 Task: Implement version control for cultural preservation initiatives and track contributions using GitHub.
Action: Mouse moved to (154, 122)
Screenshot: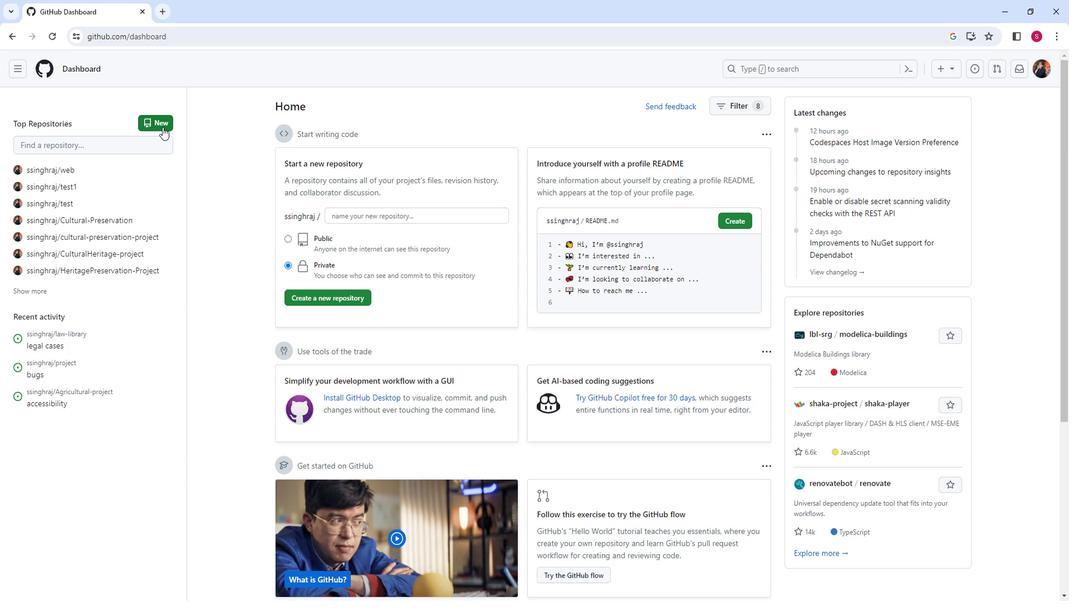 
Action: Mouse pressed left at (154, 122)
Screenshot: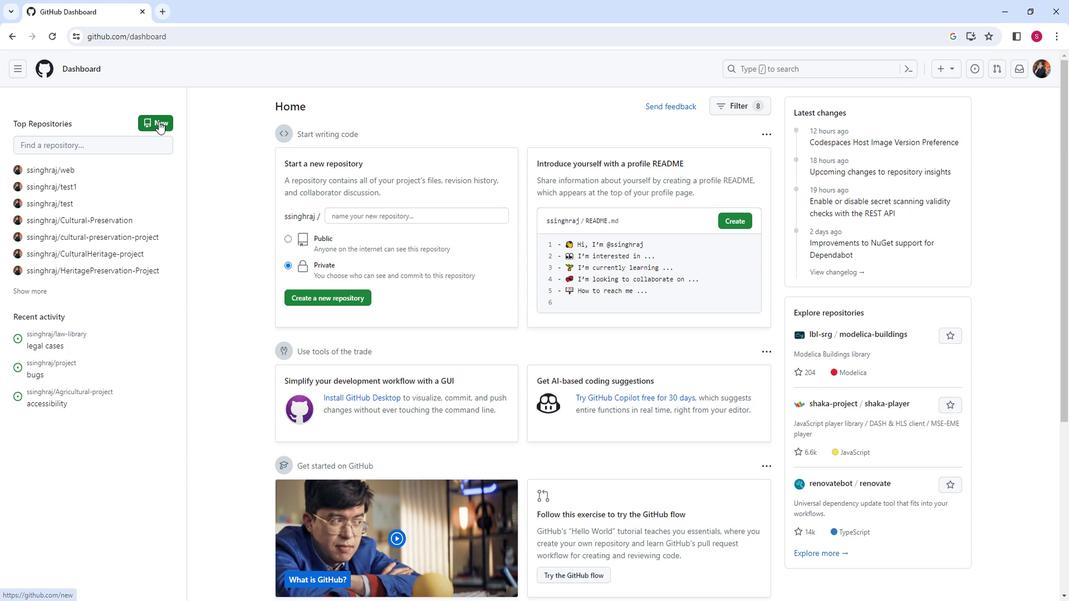
Action: Mouse moved to (449, 278)
Screenshot: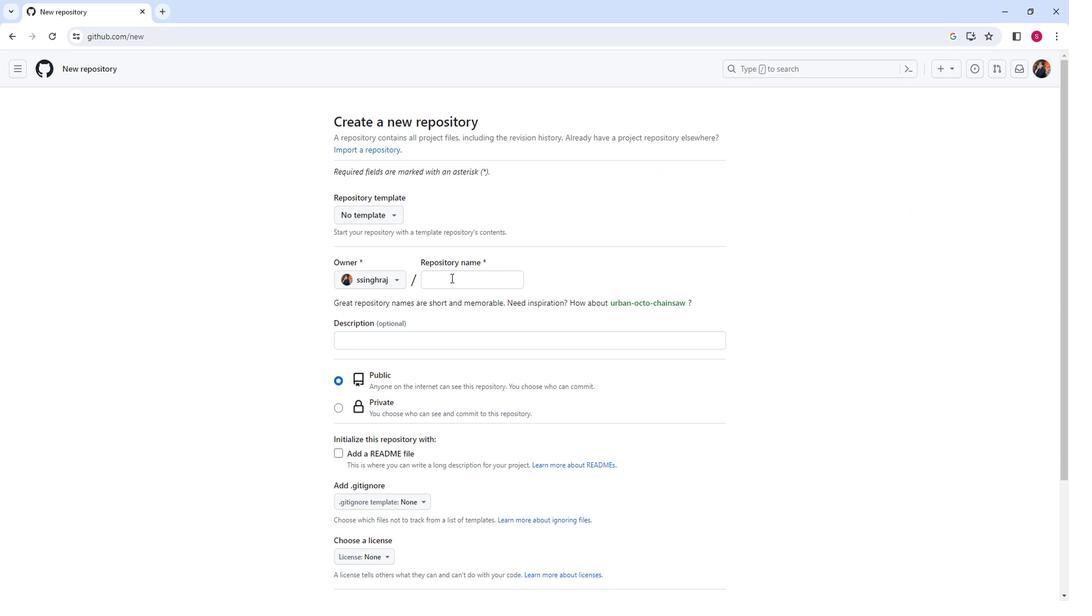 
Action: Mouse pressed left at (449, 278)
Screenshot: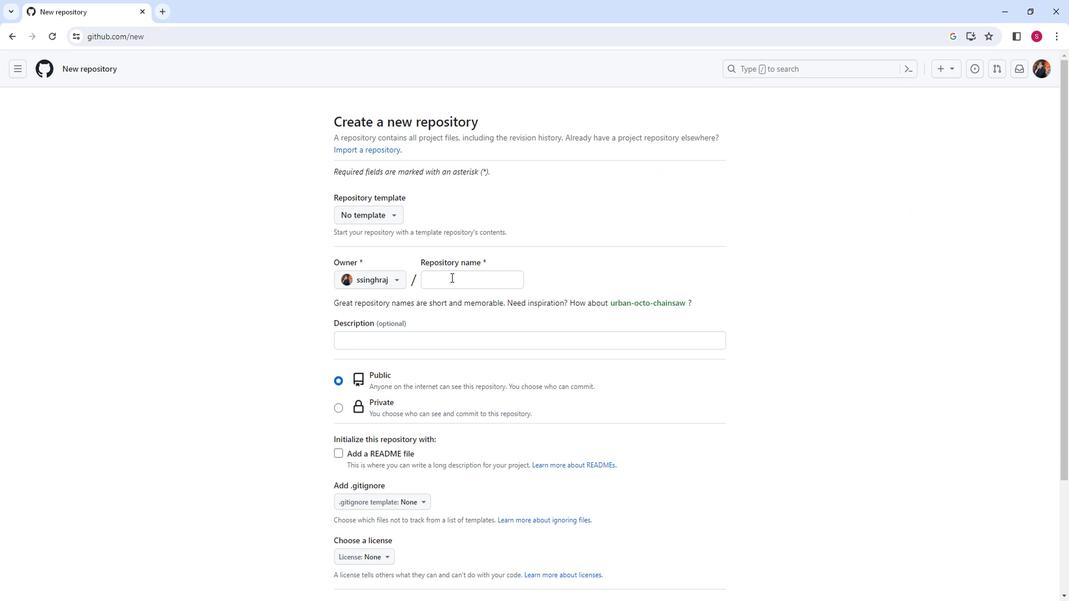 
Action: Key pressed <Key.shift>Cultural<Key.space><Key.backspace><Key.shift>Preservation
Screenshot: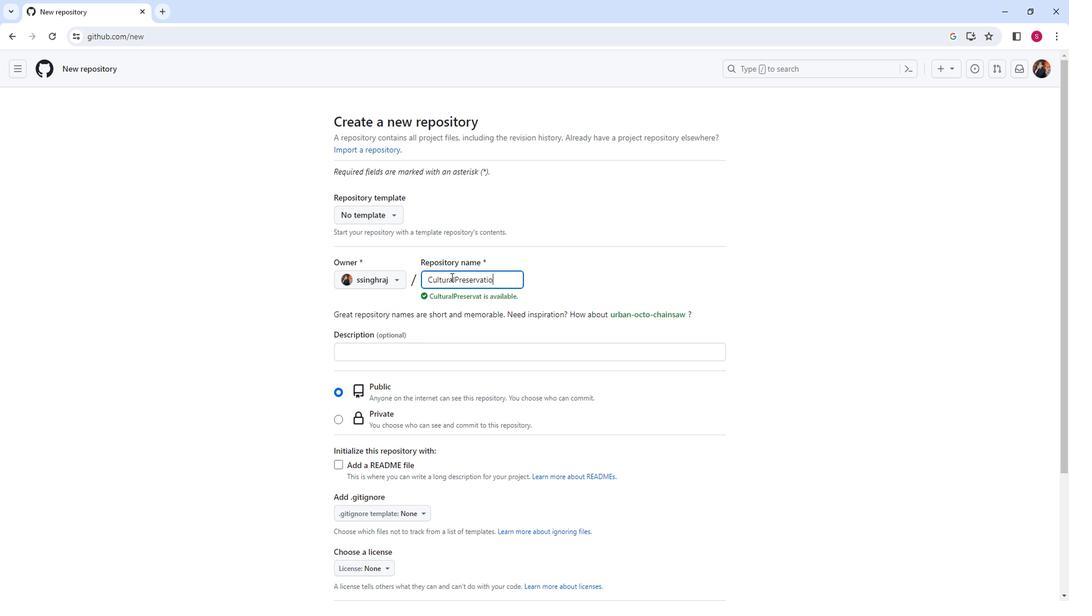 
Action: Mouse moved to (333, 421)
Screenshot: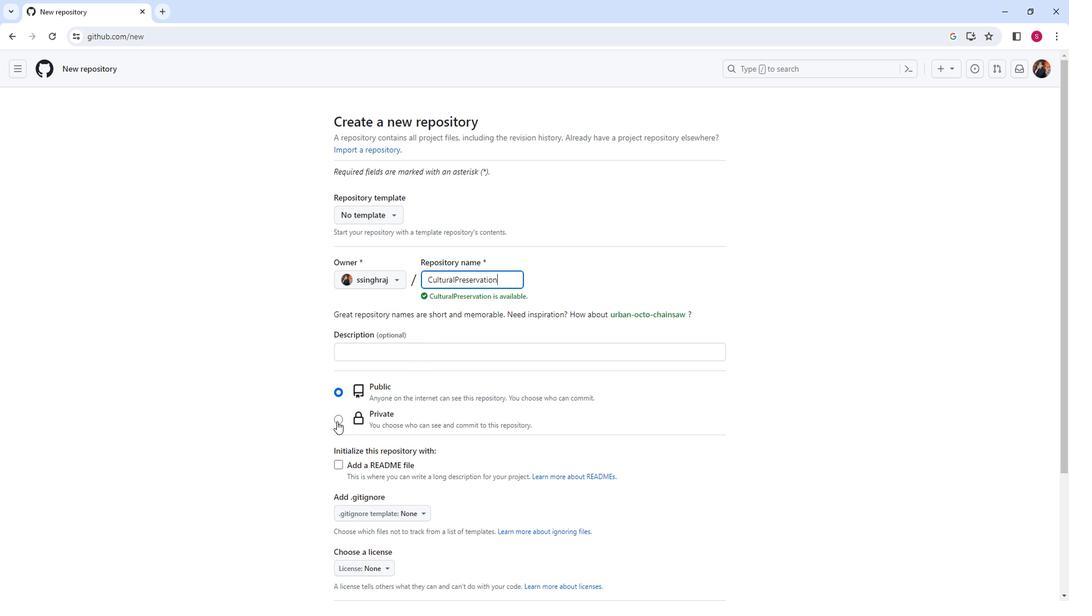 
Action: Mouse pressed left at (333, 421)
Screenshot: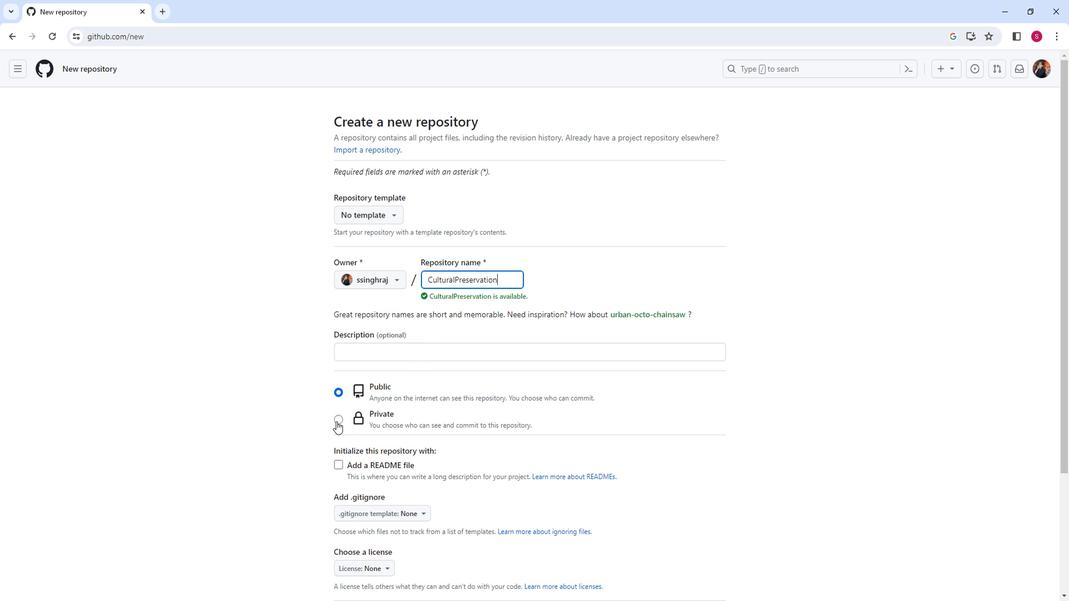 
Action: Mouse moved to (391, 430)
Screenshot: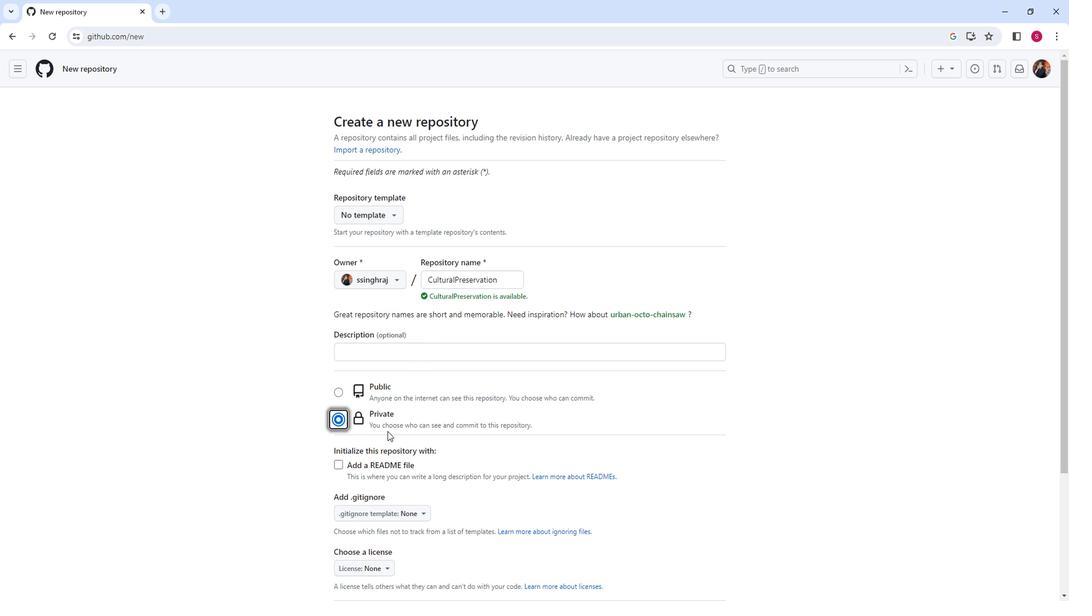 
Action: Mouse scrolled (391, 430) with delta (0, 0)
Screenshot: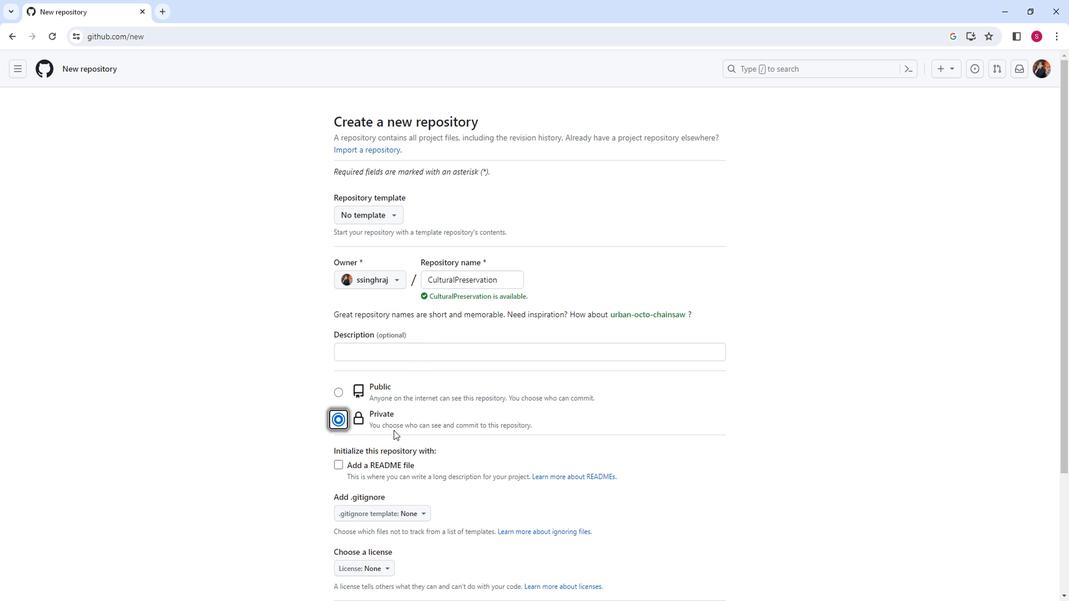 
Action: Mouse scrolled (391, 430) with delta (0, 0)
Screenshot: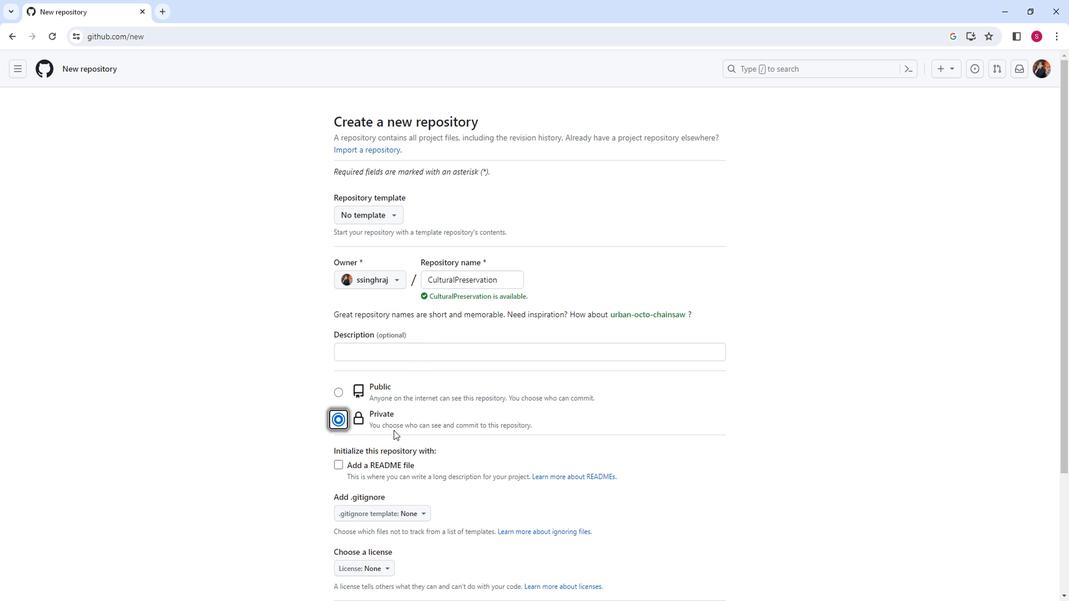 
Action: Mouse moved to (332, 352)
Screenshot: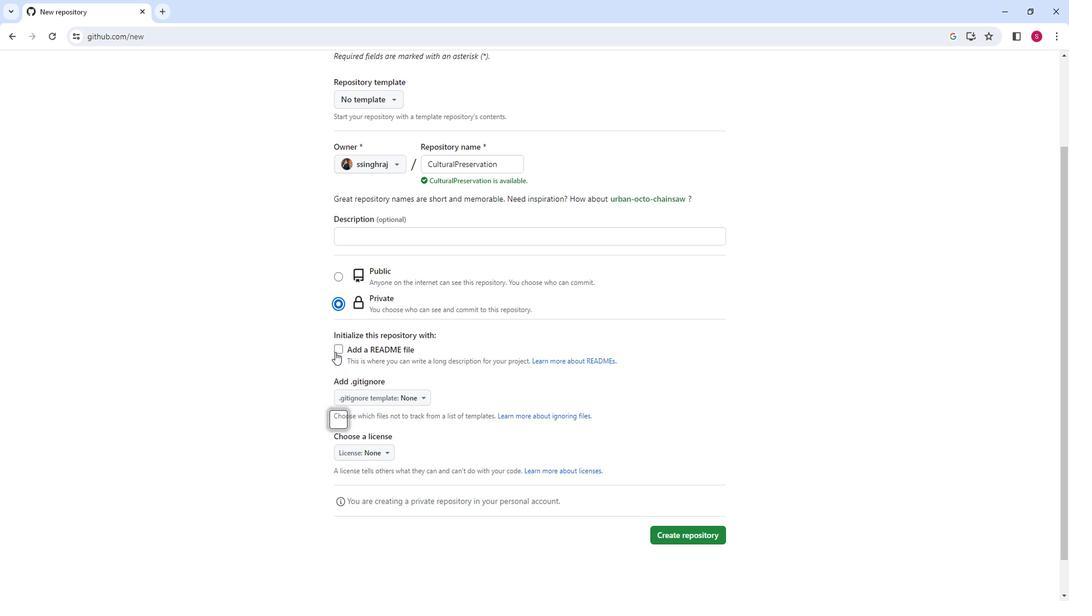 
Action: Mouse pressed left at (332, 352)
Screenshot: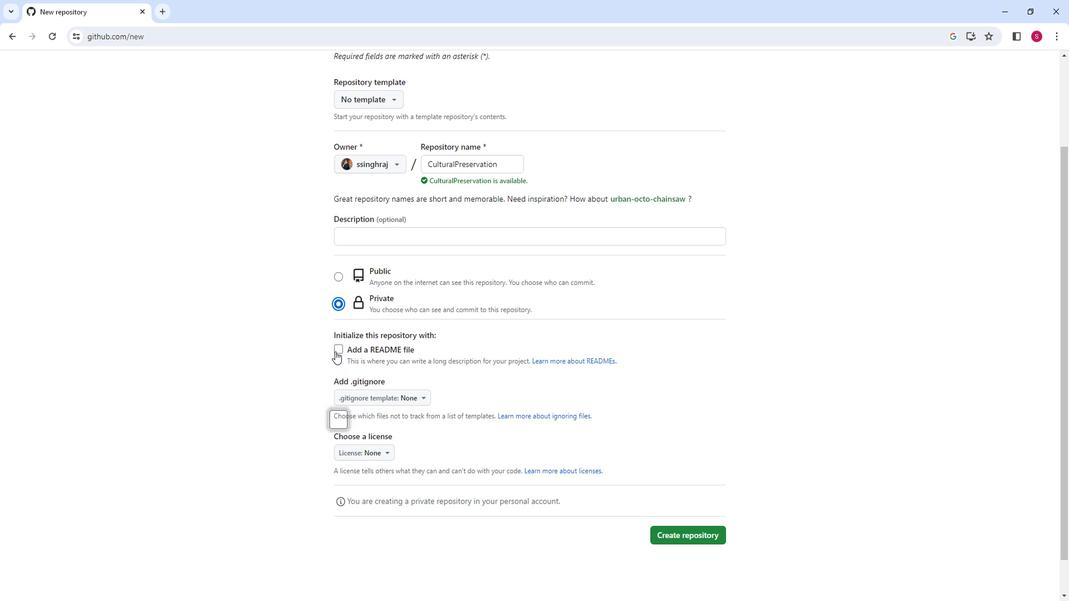 
Action: Mouse moved to (682, 553)
Screenshot: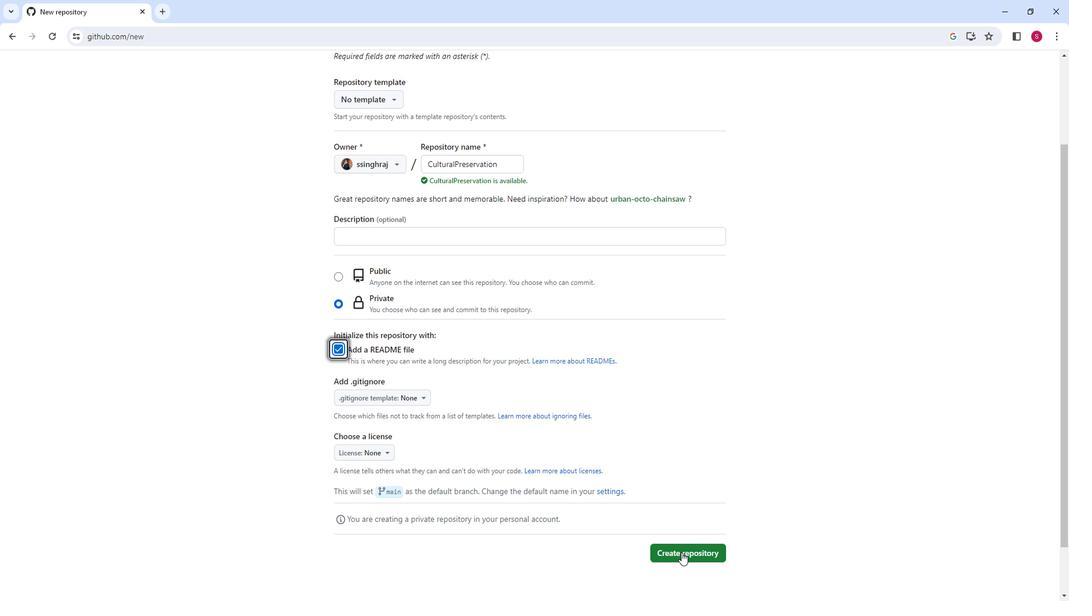 
Action: Mouse pressed left at (682, 553)
Screenshot: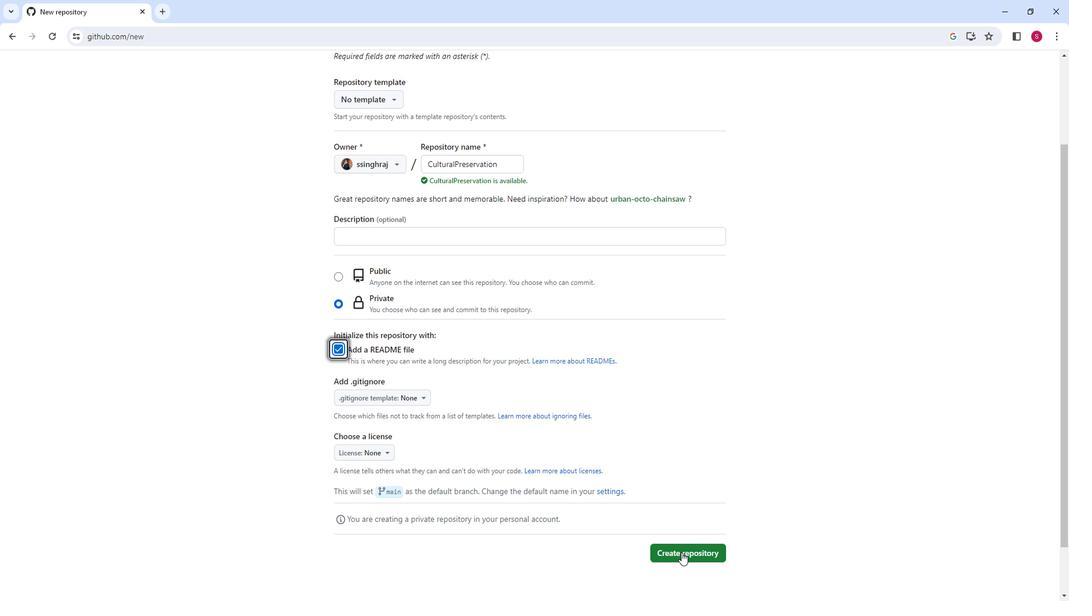 
Action: Mouse moved to (255, 94)
Screenshot: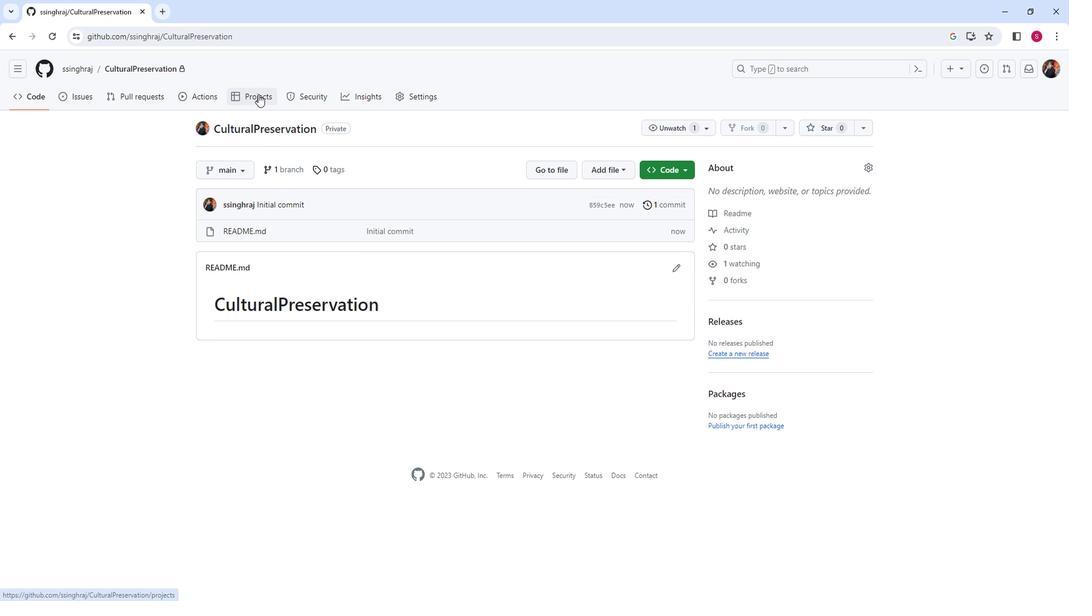 
Action: Mouse pressed left at (255, 94)
Screenshot: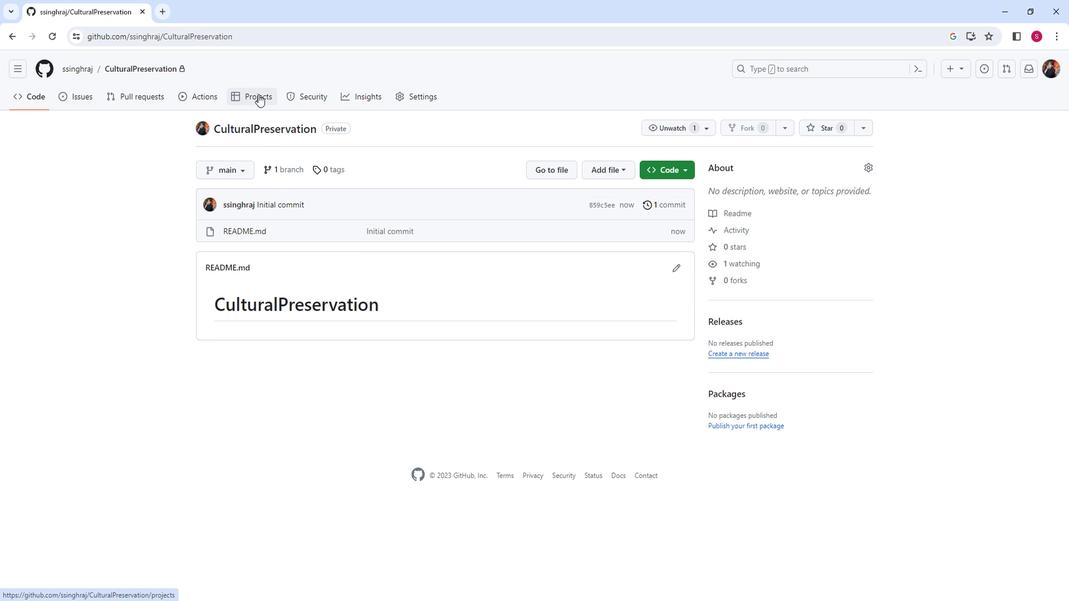 
Action: Mouse moved to (832, 238)
Screenshot: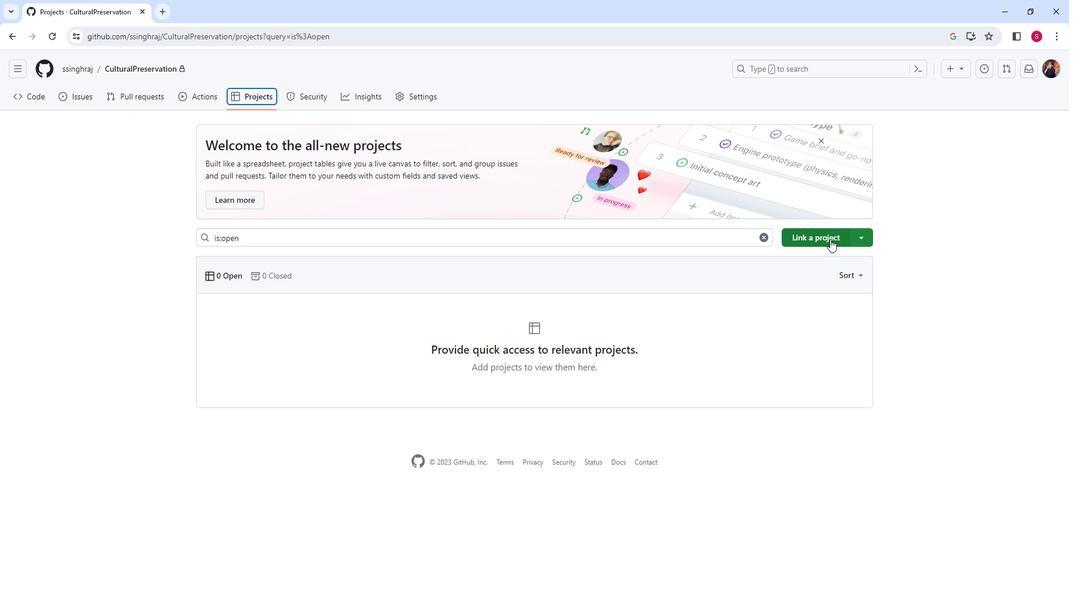 
Action: Mouse pressed left at (832, 238)
Screenshot: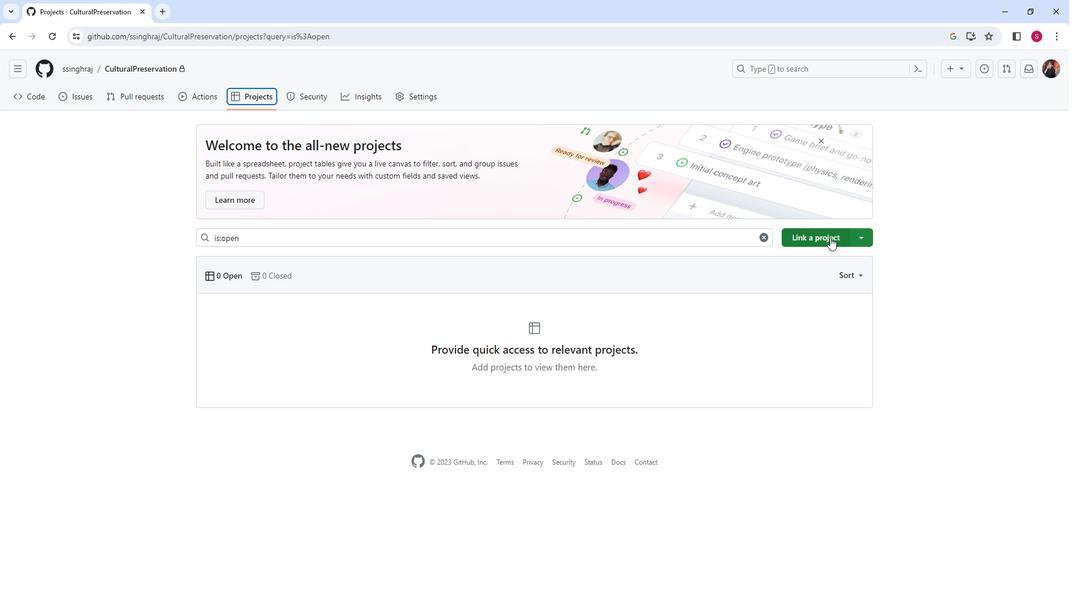 
Action: Mouse moved to (868, 236)
Screenshot: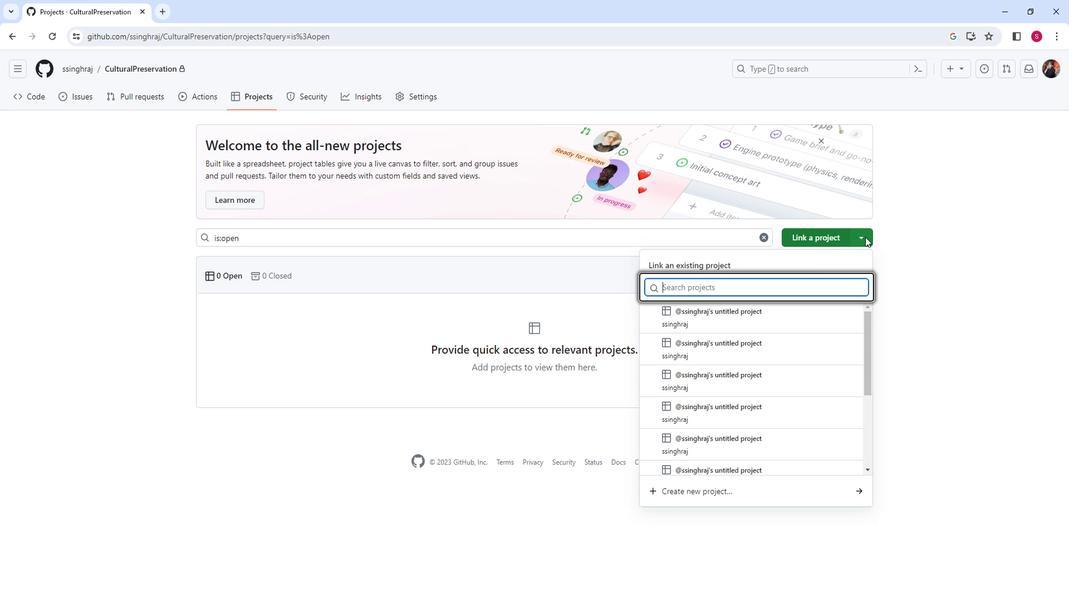 
Action: Mouse pressed left at (868, 236)
Screenshot: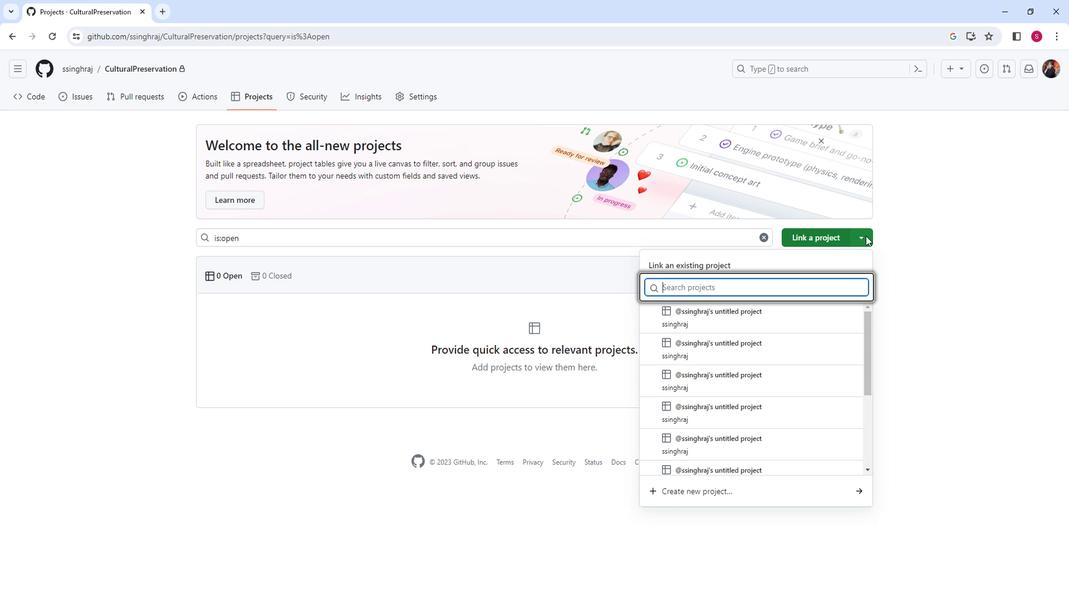 
Action: Mouse moved to (865, 241)
Screenshot: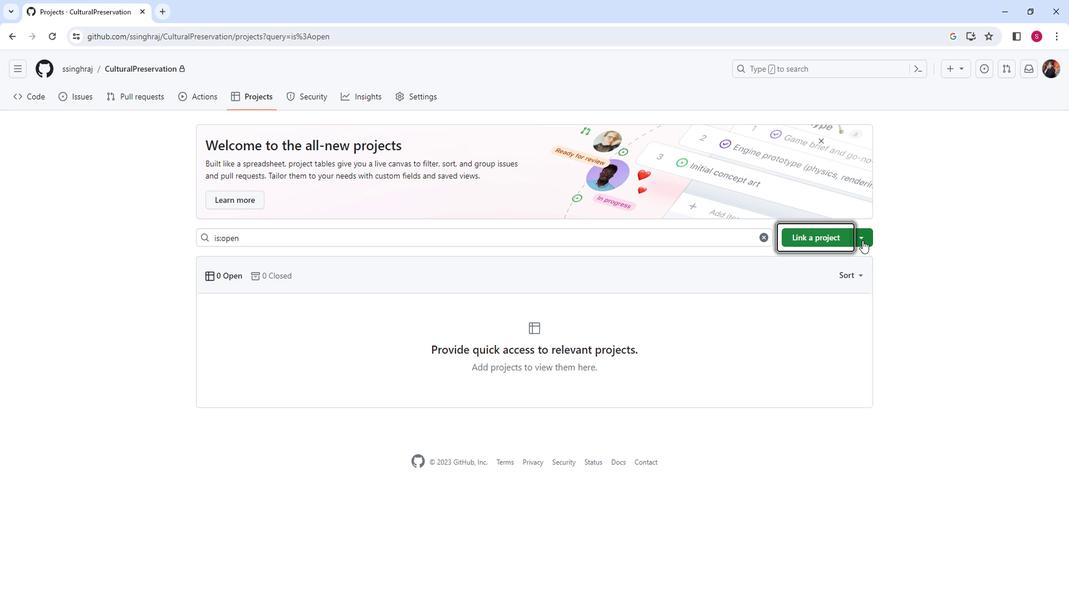 
Action: Mouse pressed left at (865, 241)
Screenshot: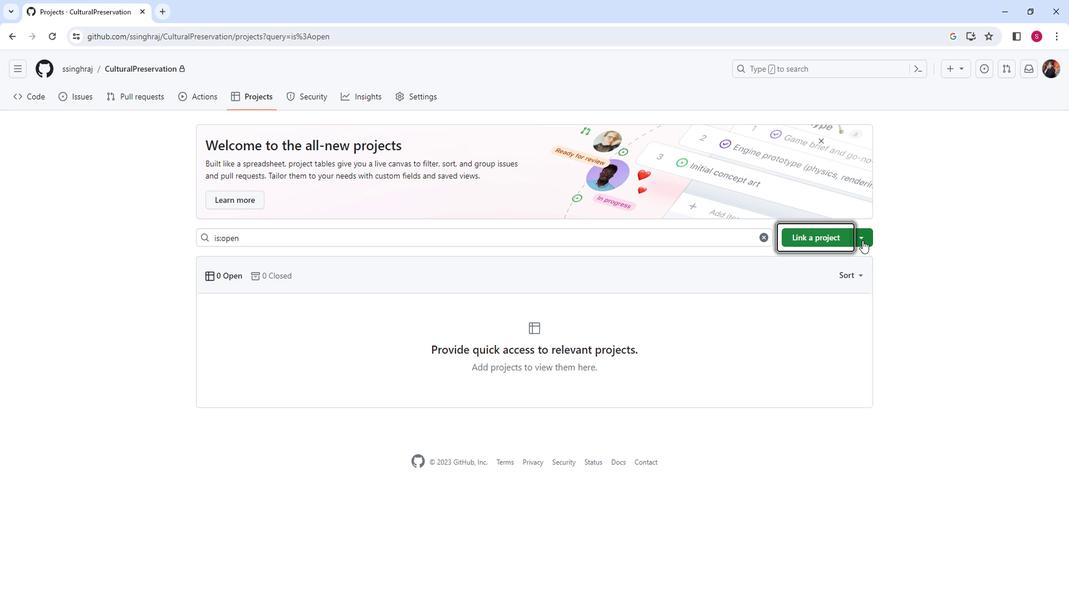 
Action: Mouse moved to (790, 305)
Screenshot: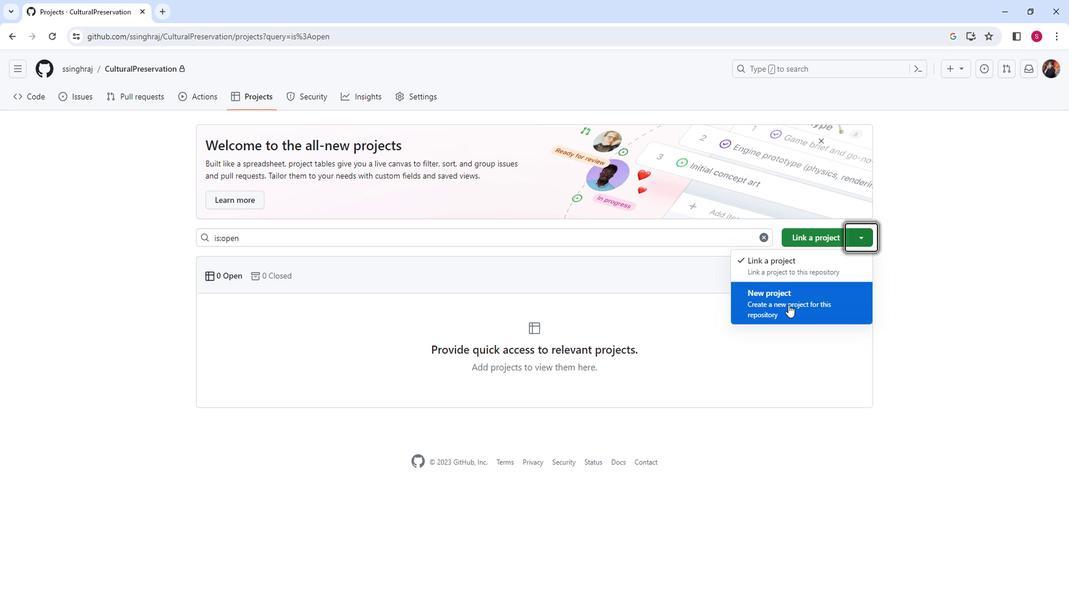 
Action: Mouse pressed left at (790, 305)
Screenshot: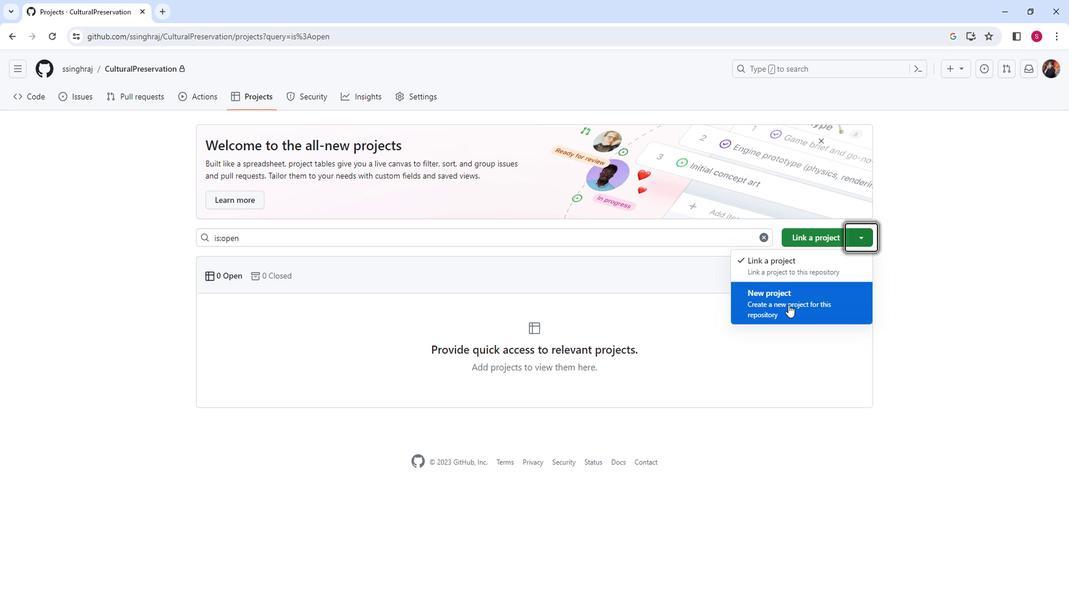
Action: Mouse moved to (826, 236)
Screenshot: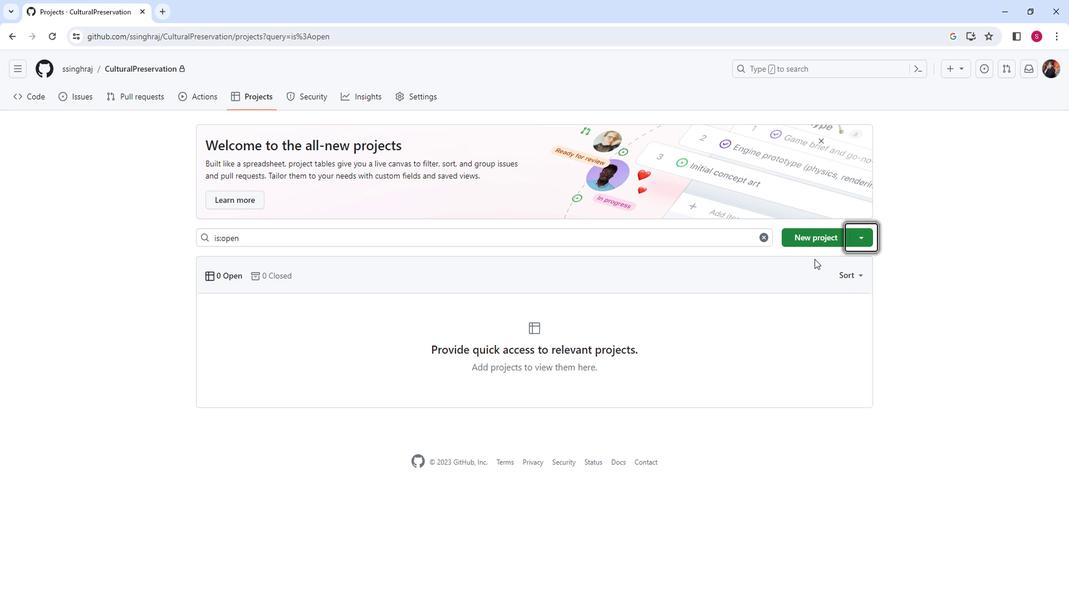 
Action: Mouse pressed left at (826, 236)
Screenshot: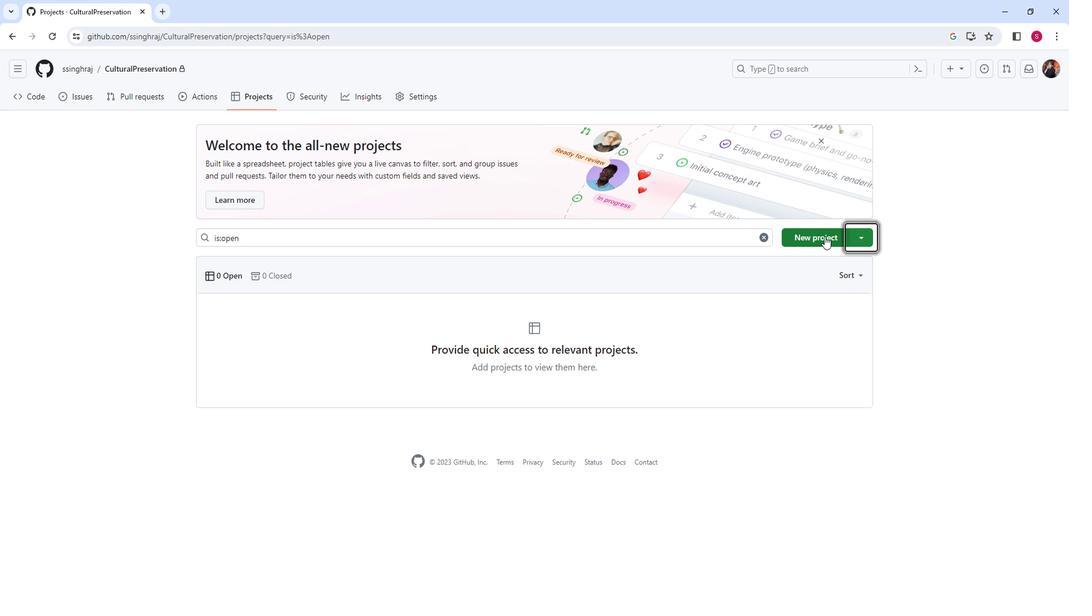 
Action: Mouse moved to (757, 502)
Screenshot: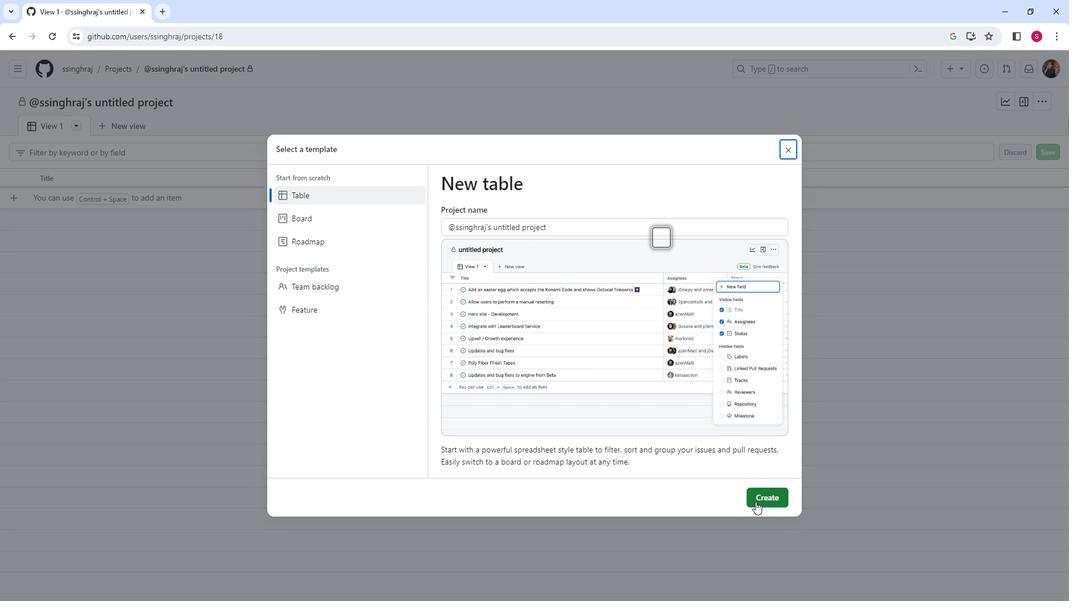 
Action: Mouse pressed left at (757, 502)
Screenshot: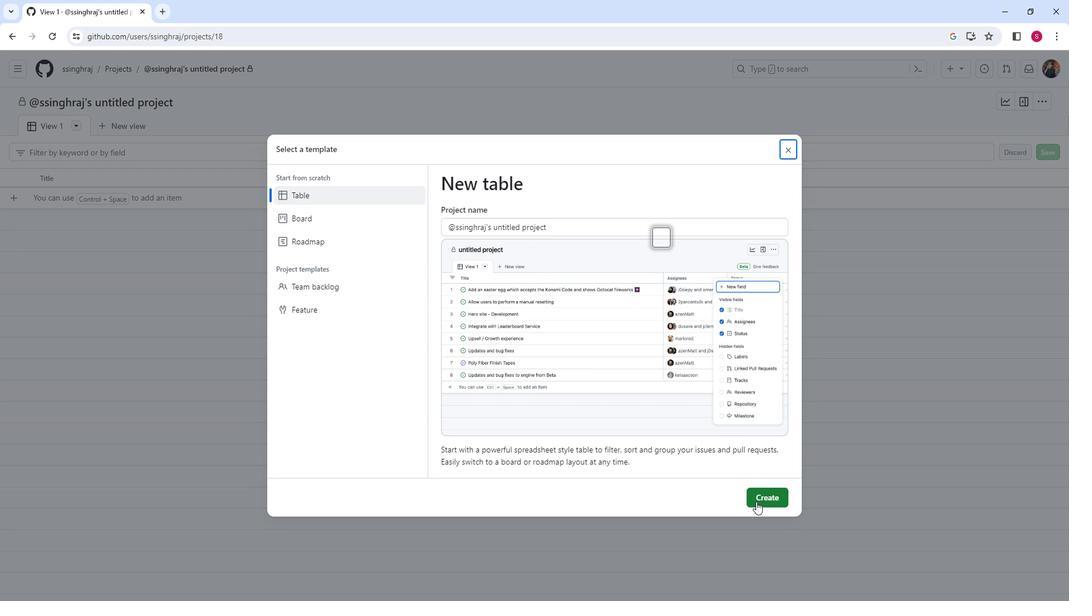 
Action: Mouse moved to (151, 227)
Screenshot: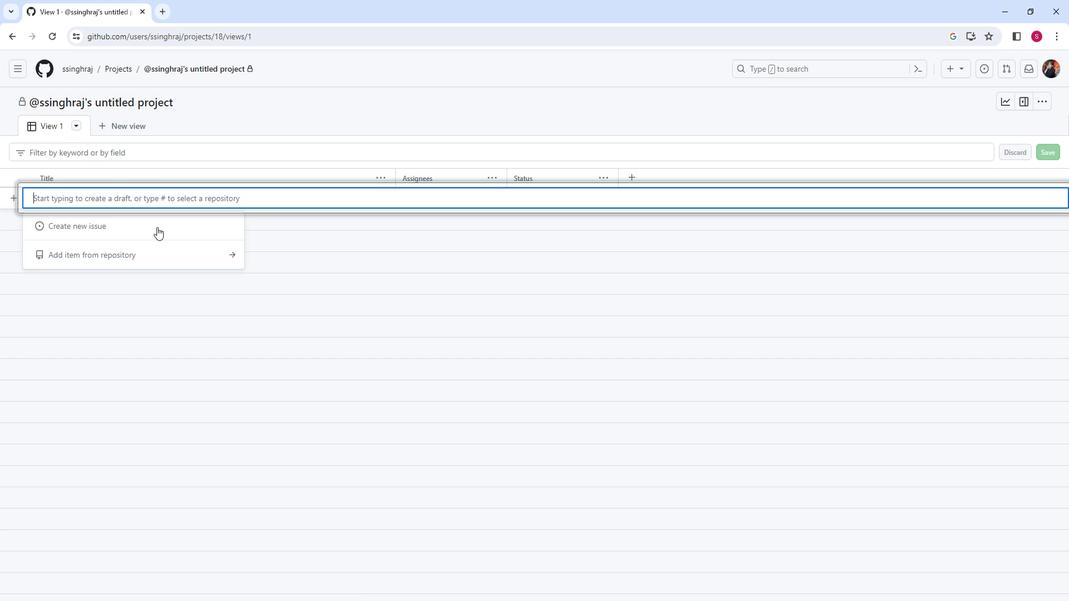 
Action: Mouse pressed left at (151, 227)
Screenshot: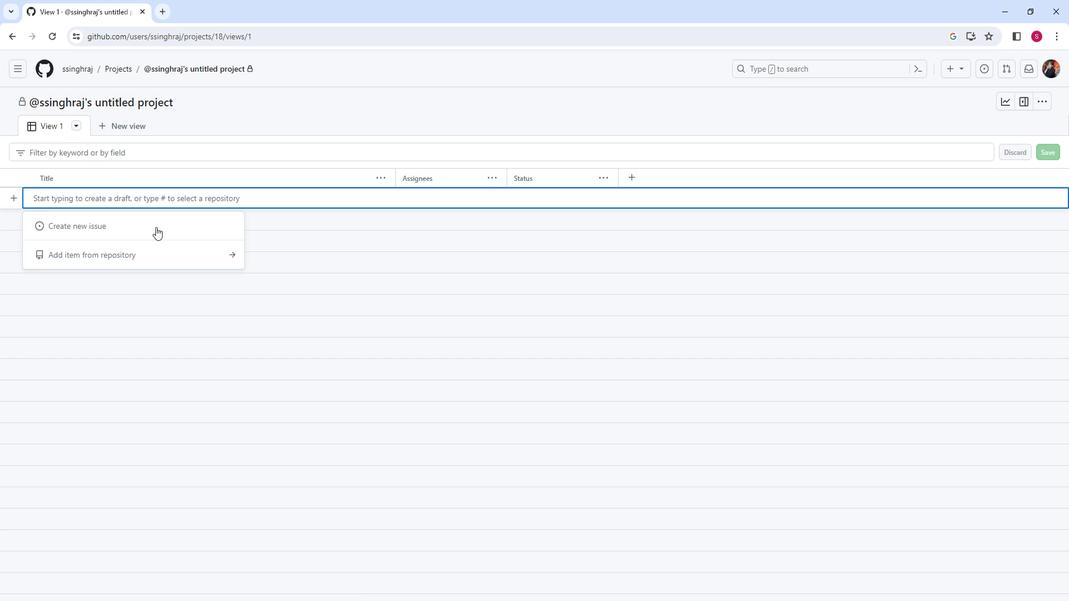 
Action: Mouse moved to (499, 184)
Screenshot: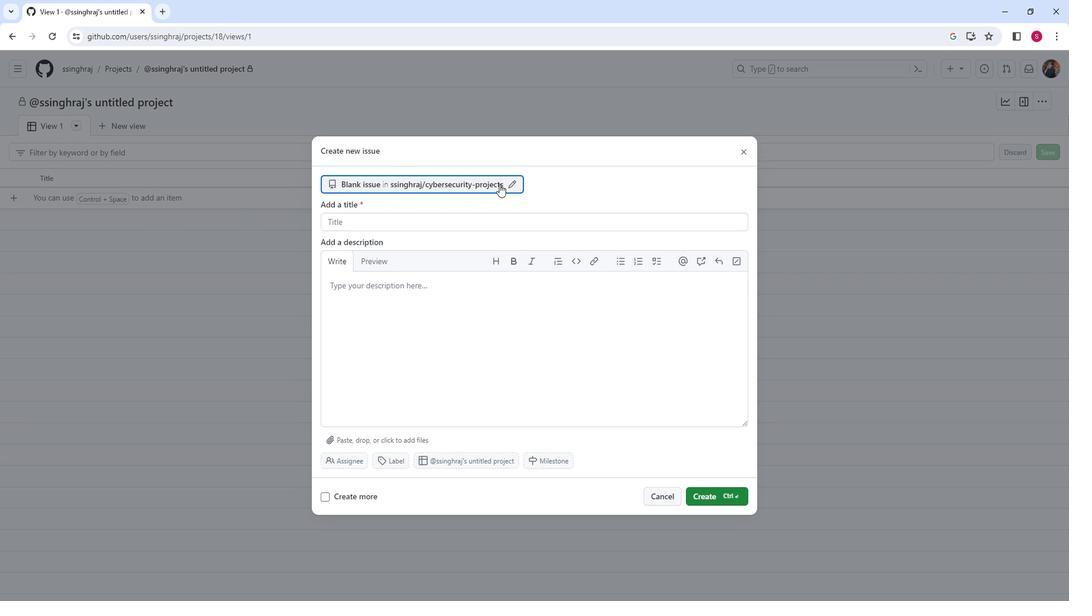 
Action: Mouse pressed left at (499, 184)
Screenshot: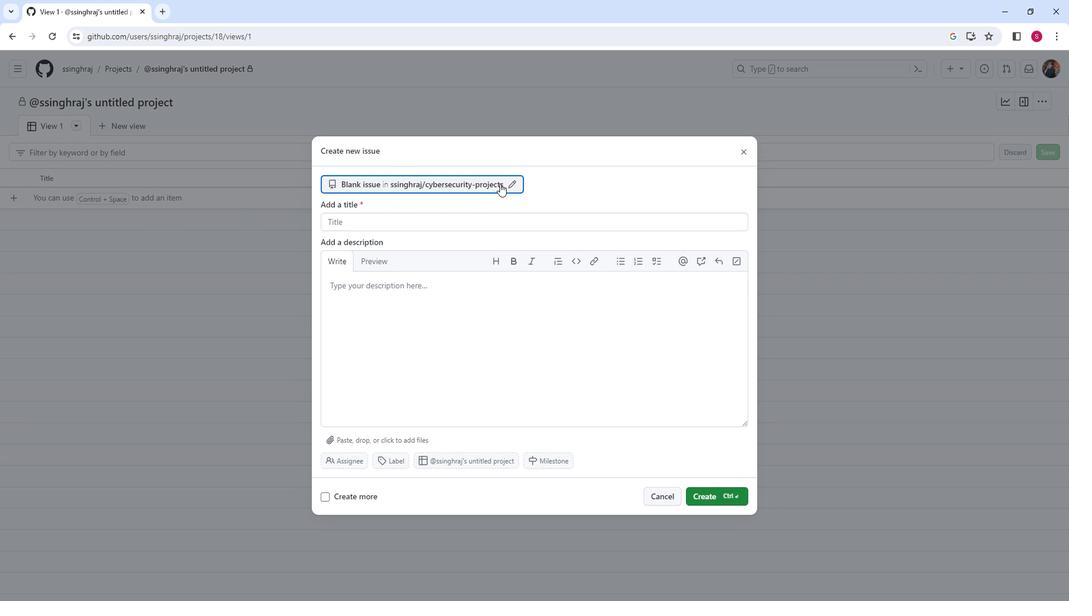 
Action: Mouse moved to (445, 293)
Screenshot: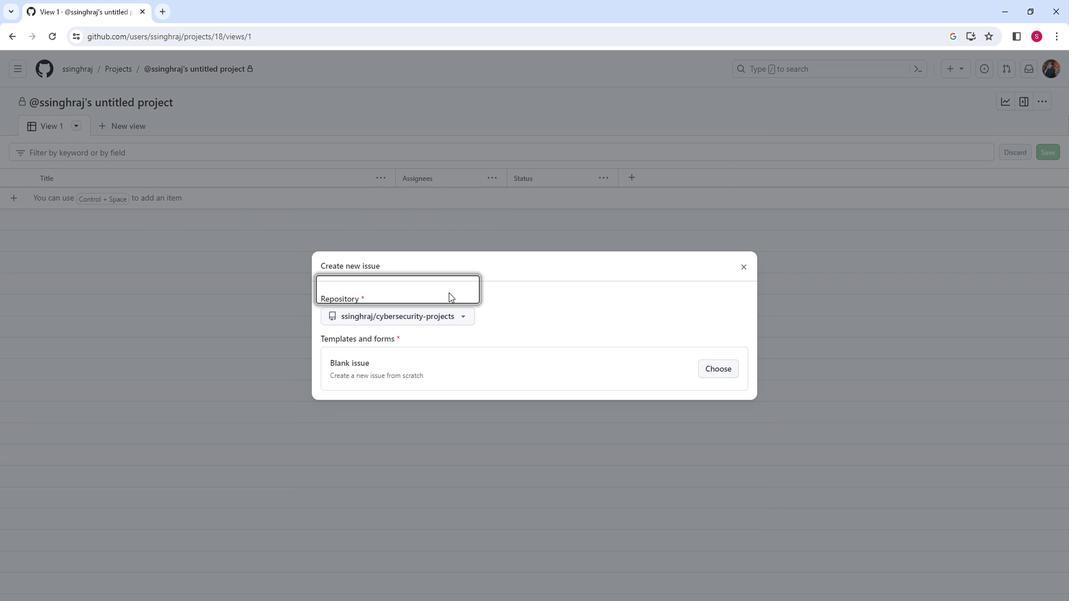 
Action: Mouse pressed left at (445, 293)
Screenshot: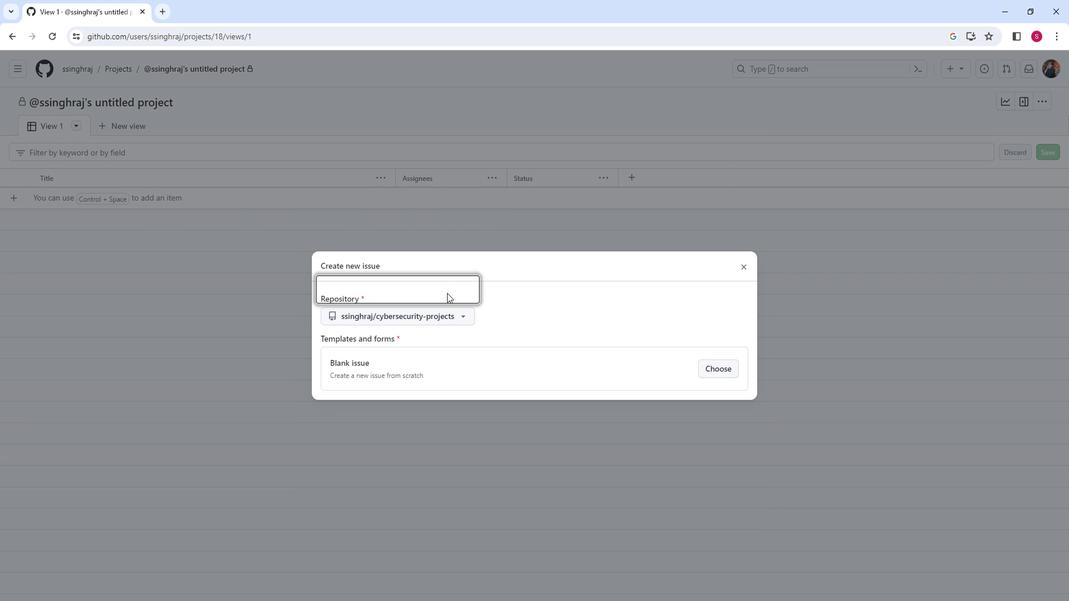 
Action: Mouse moved to (453, 319)
Screenshot: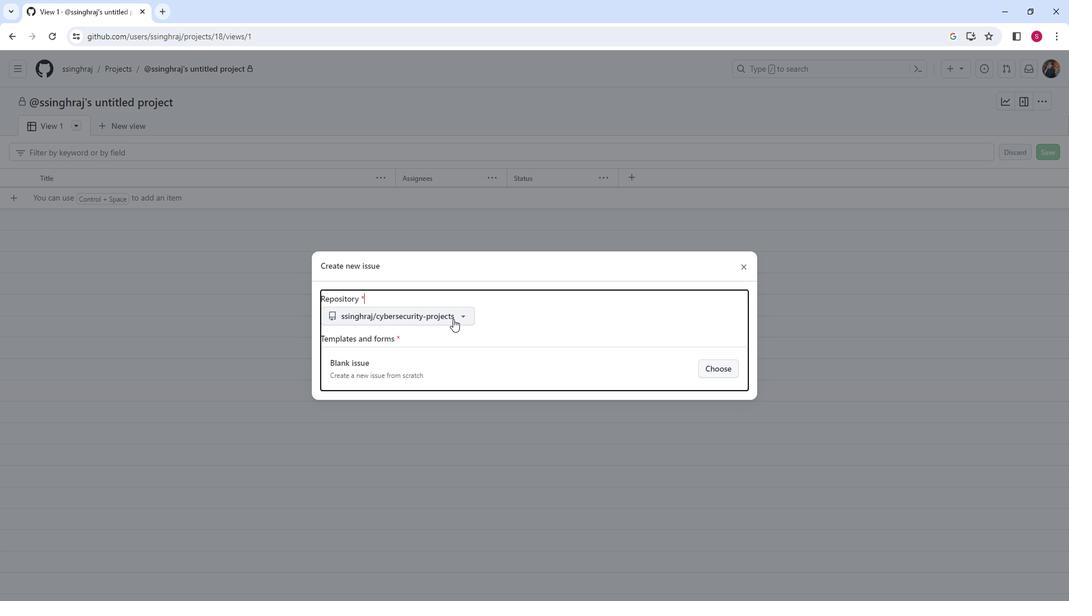 
Action: Mouse pressed left at (453, 319)
Screenshot: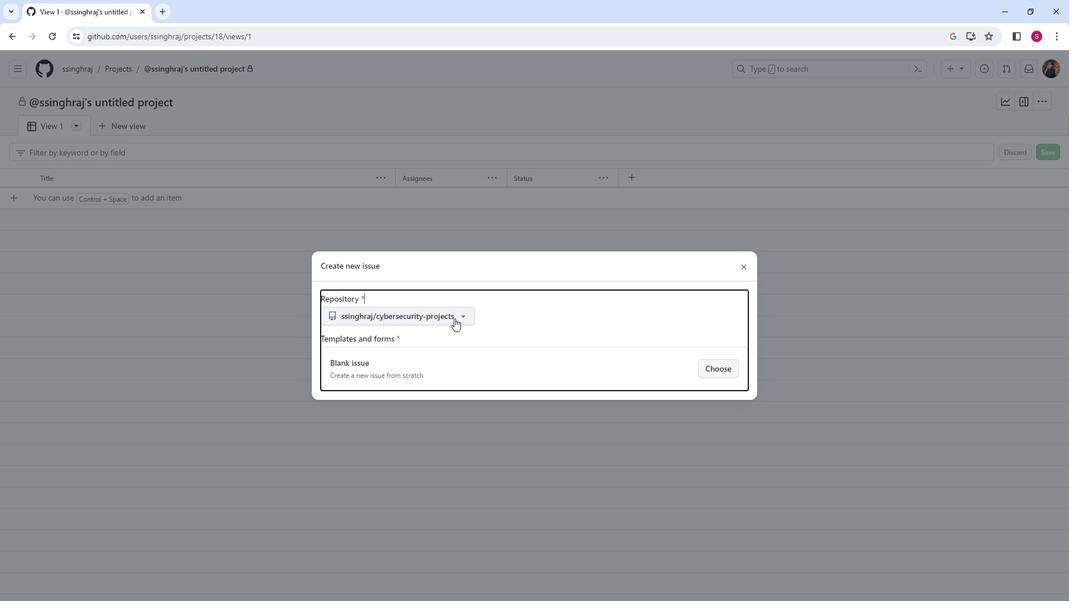 
Action: Mouse moved to (432, 464)
Screenshot: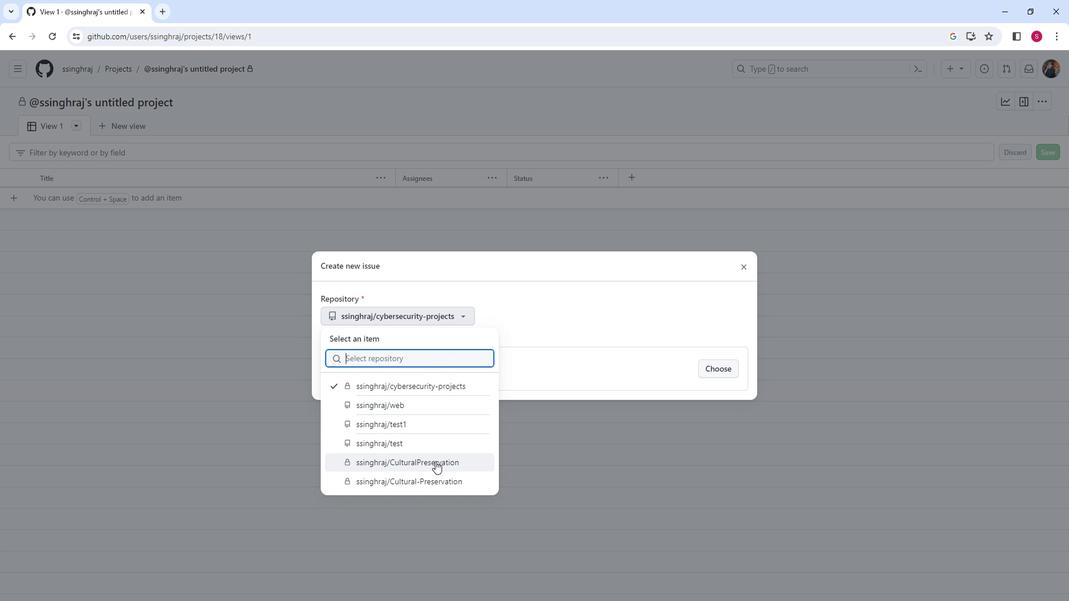
Action: Mouse pressed left at (432, 464)
Screenshot: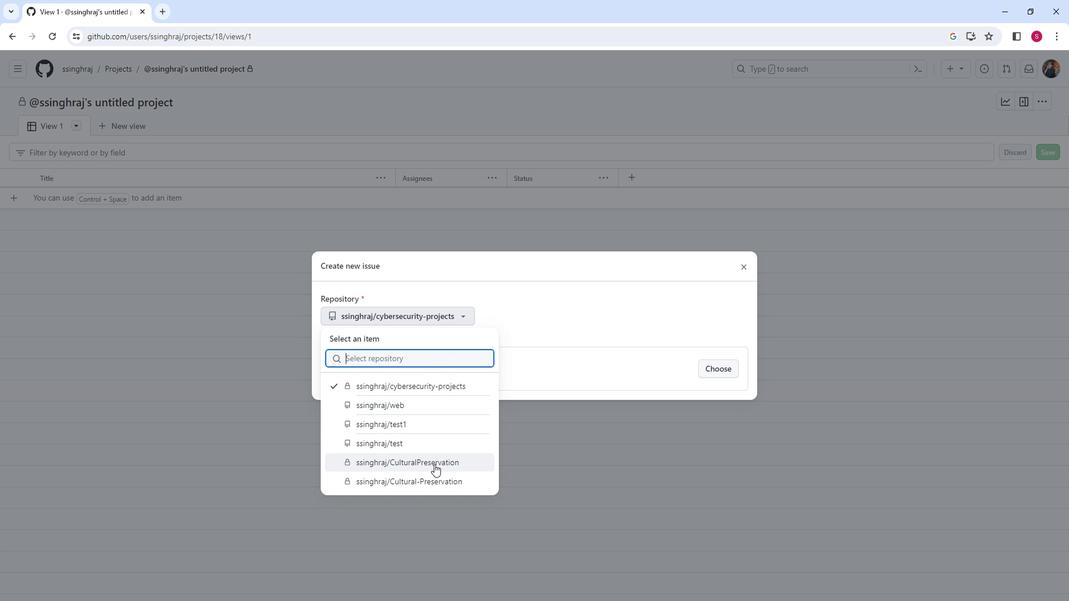 
Action: Mouse moved to (729, 370)
Screenshot: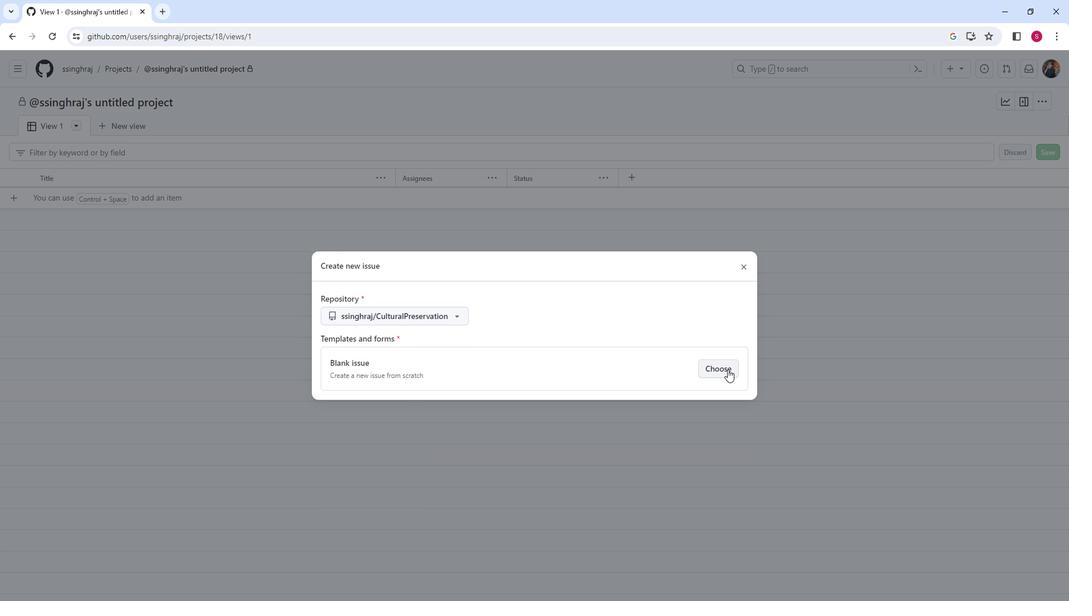 
Action: Mouse pressed left at (729, 370)
Screenshot: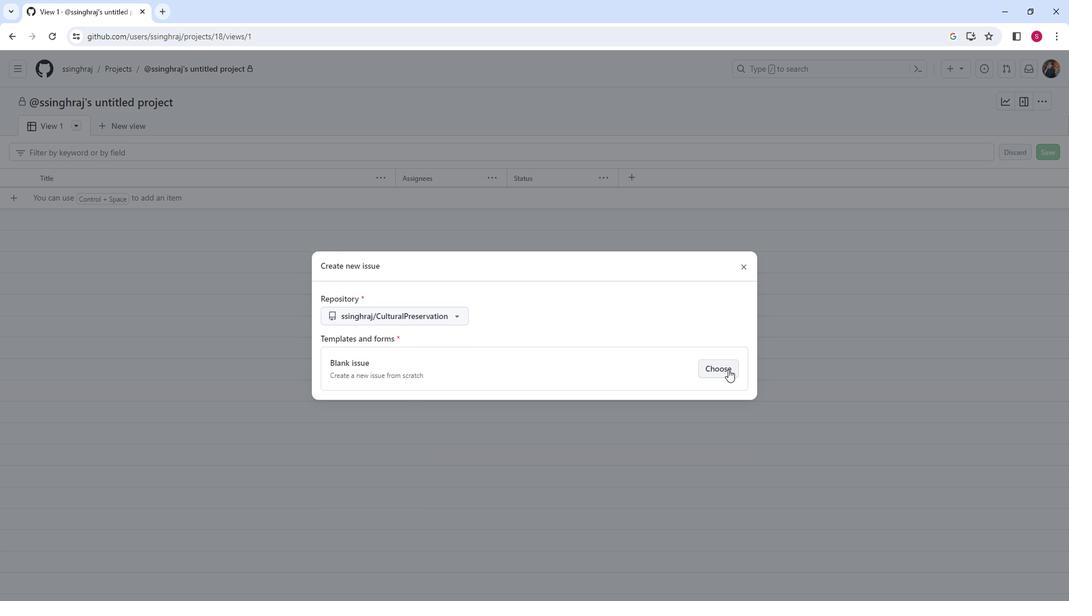 
Action: Mouse moved to (428, 225)
Screenshot: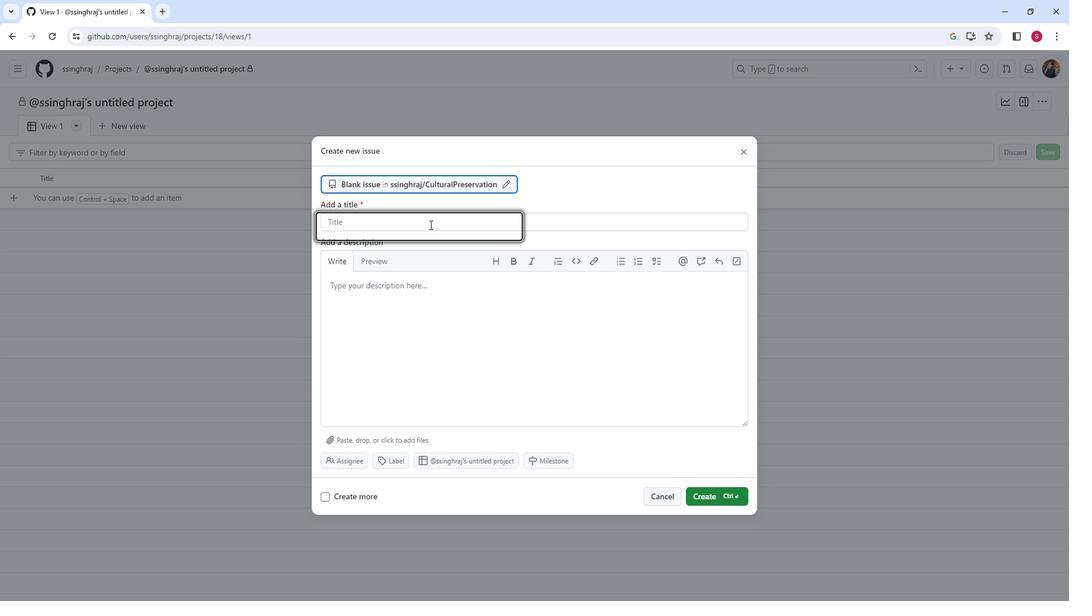 
Action: Mouse pressed left at (428, 225)
Screenshot: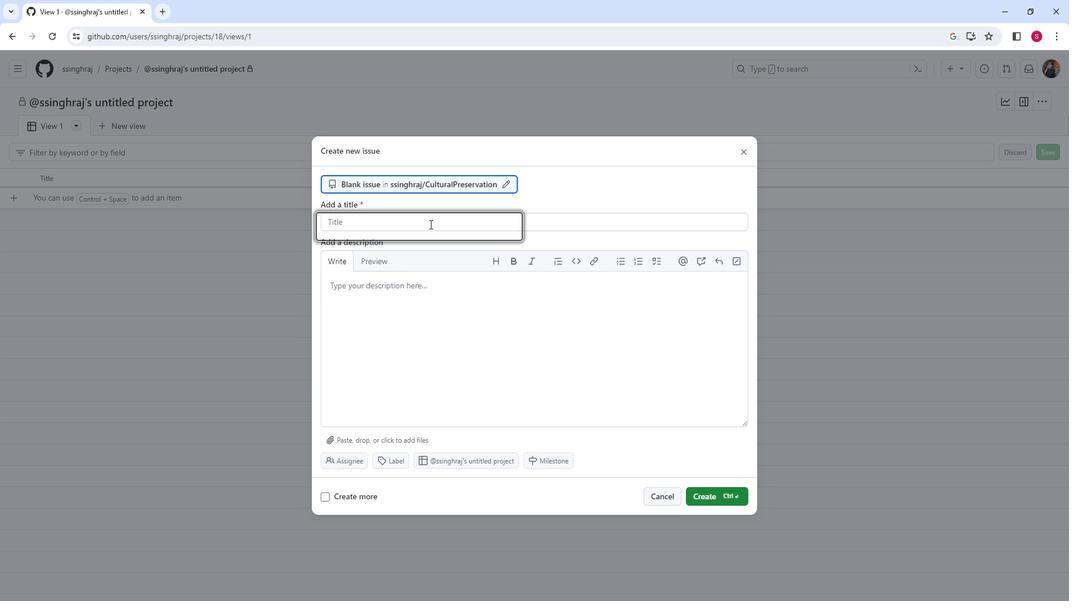 
Action: Key pressed <Key.shift>Artifact<Key.space>cataloging
Screenshot: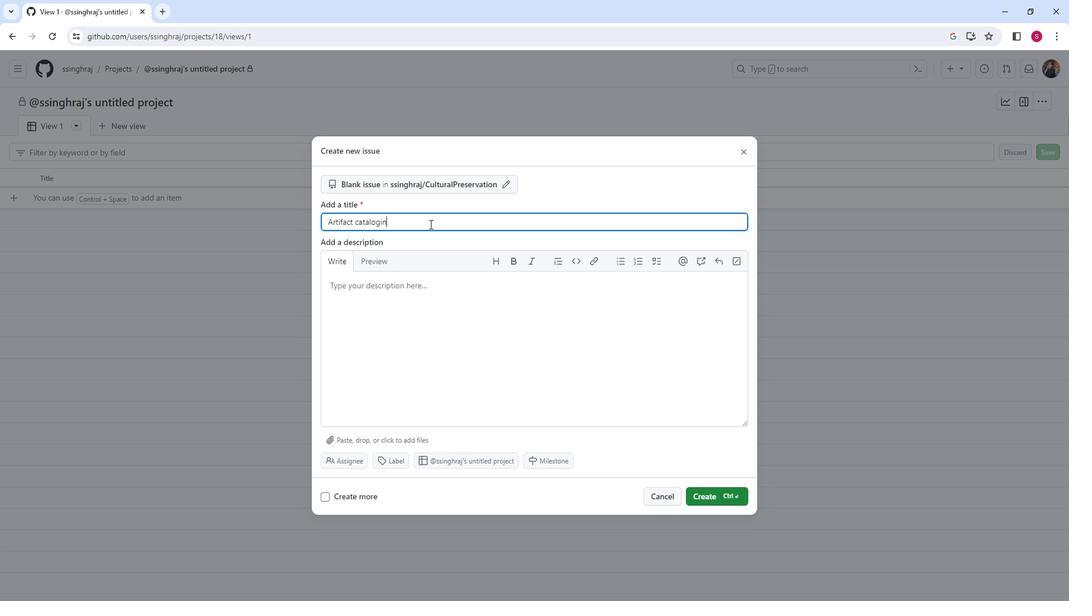 
Action: Mouse moved to (390, 459)
Screenshot: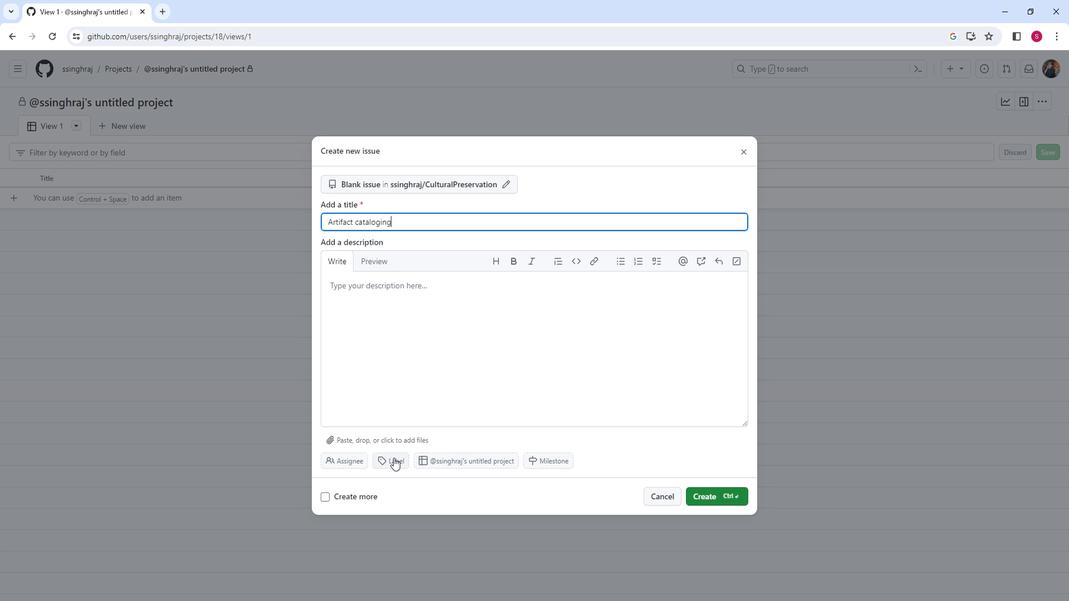 
Action: Mouse pressed left at (390, 459)
Screenshot: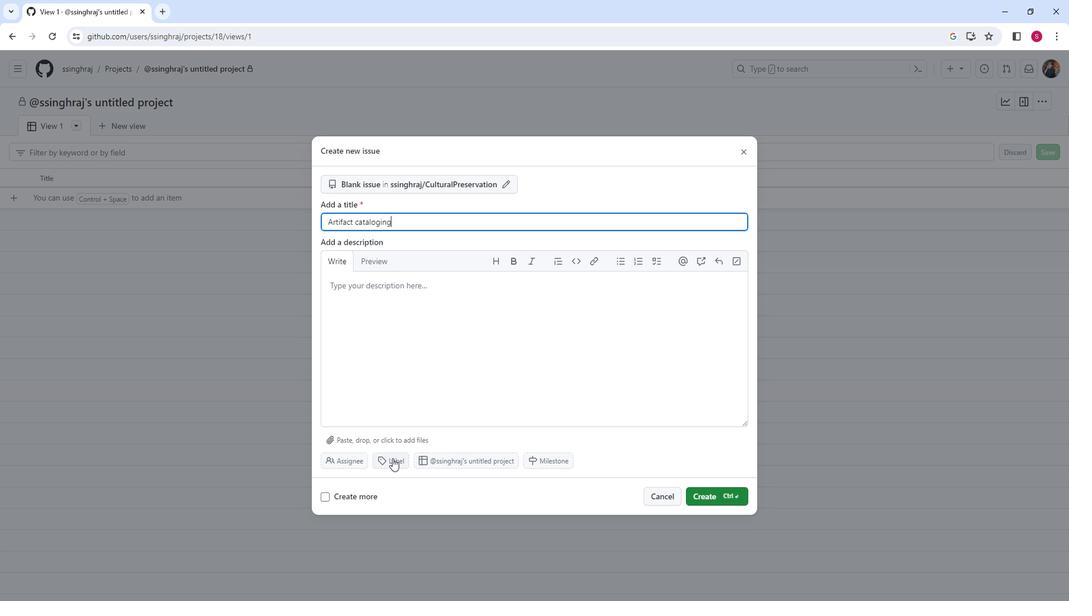 
Action: Mouse moved to (444, 196)
Screenshot: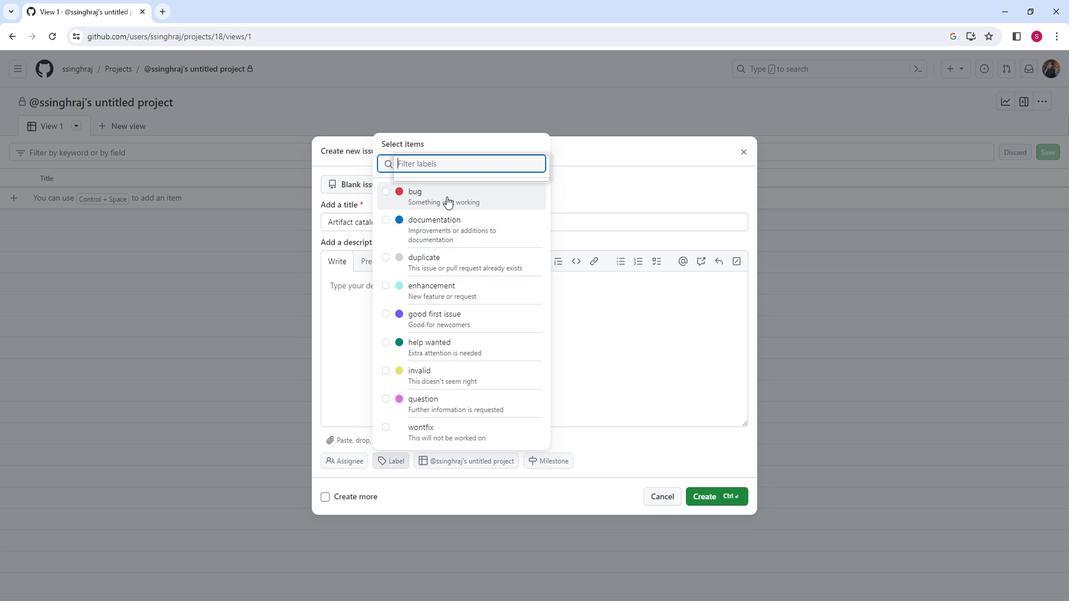 
Action: Mouse pressed left at (444, 196)
Screenshot: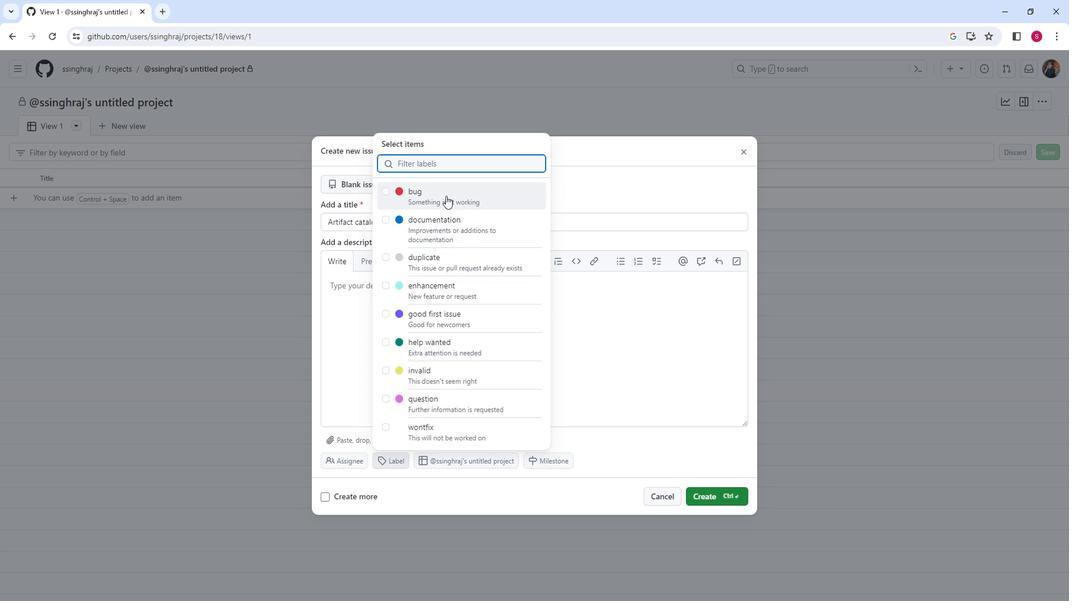 
Action: Mouse moved to (347, 465)
Screenshot: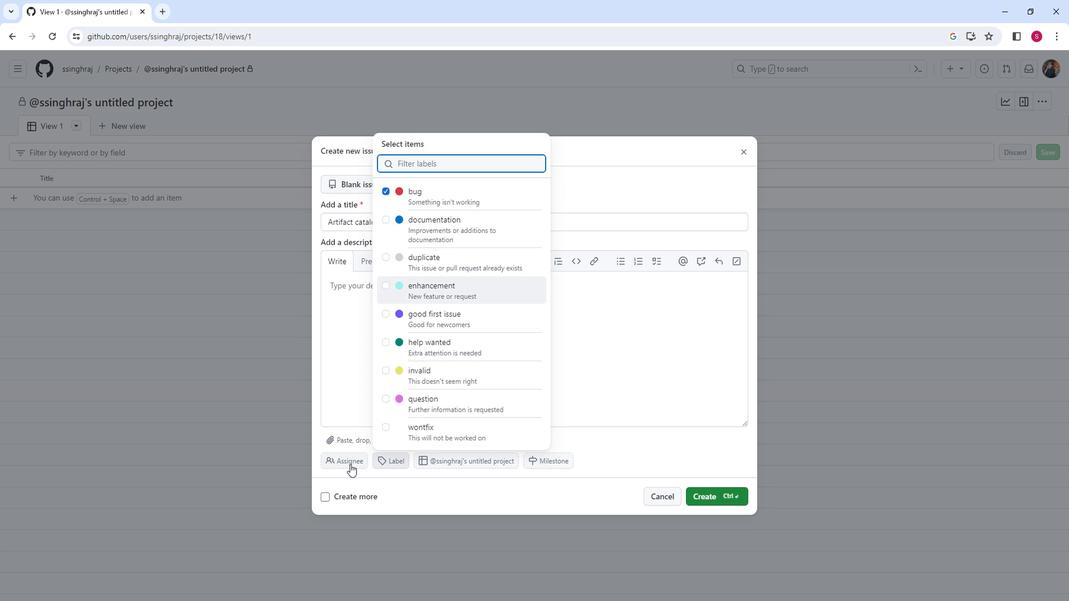 
Action: Mouse pressed left at (347, 465)
Screenshot: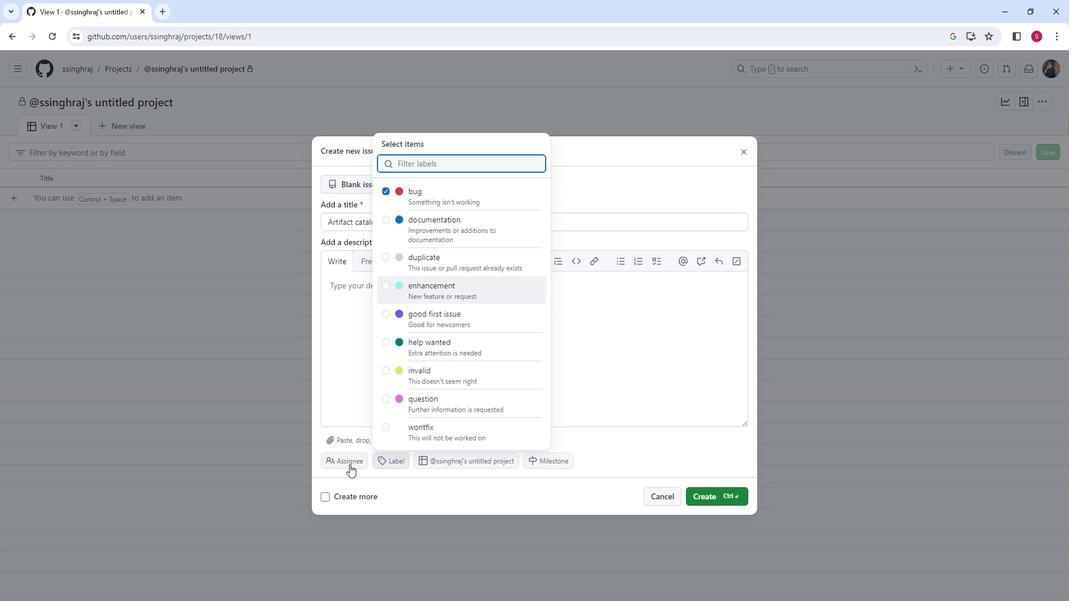 
Action: Mouse moved to (383, 531)
Screenshot: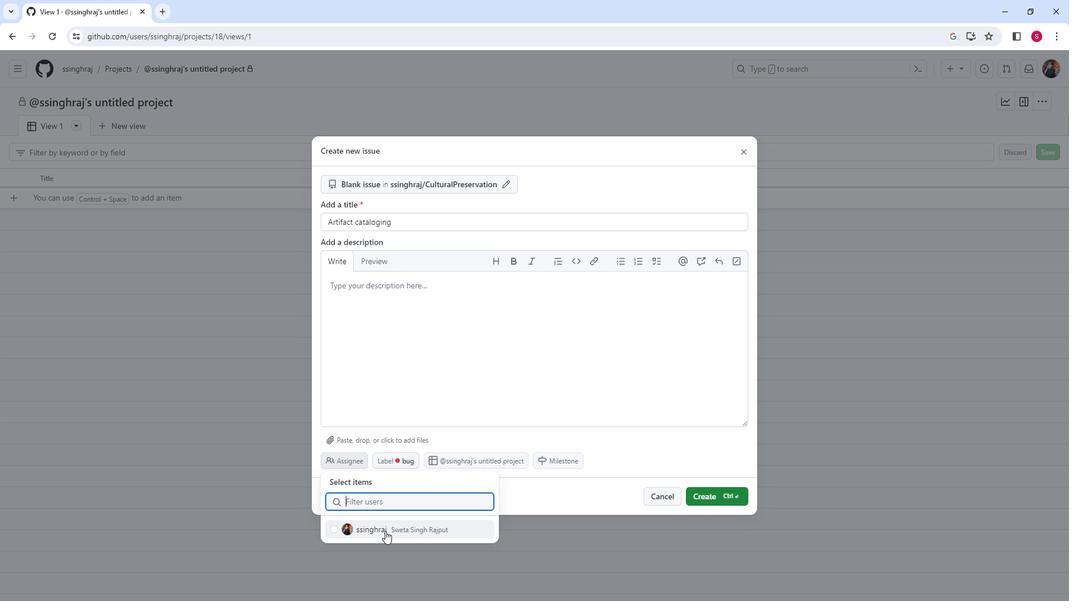 
Action: Mouse pressed left at (383, 531)
Screenshot: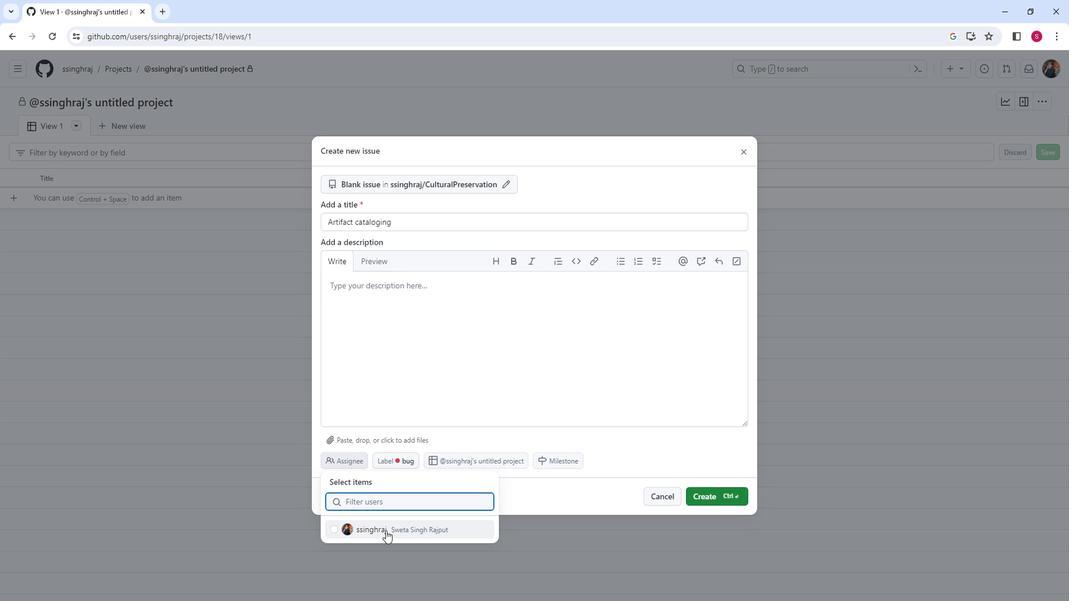 
Action: Mouse moved to (411, 530)
Screenshot: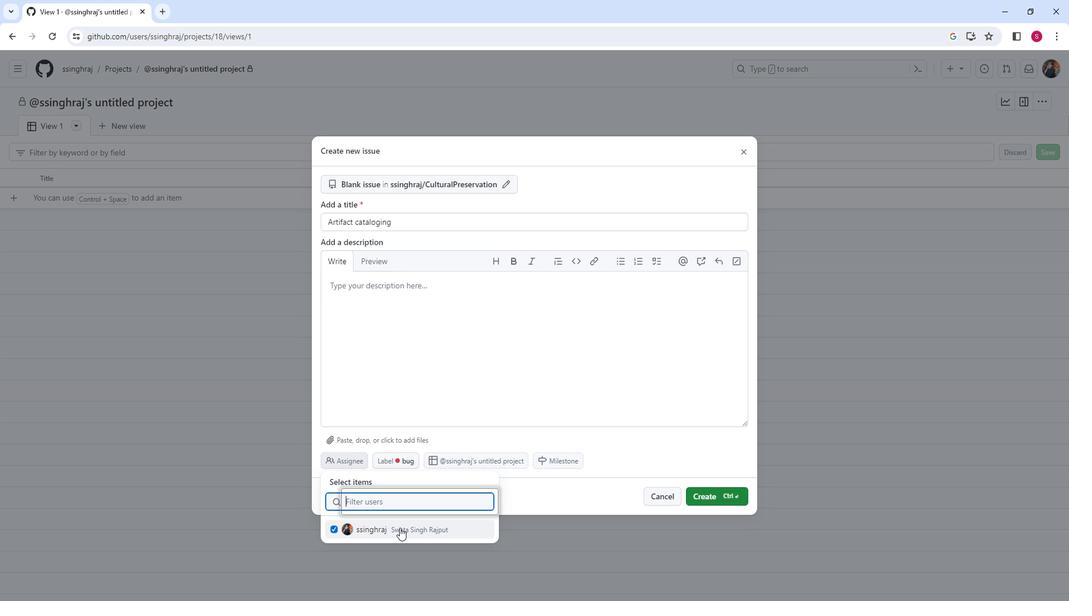
Action: Mouse pressed left at (411, 530)
Screenshot: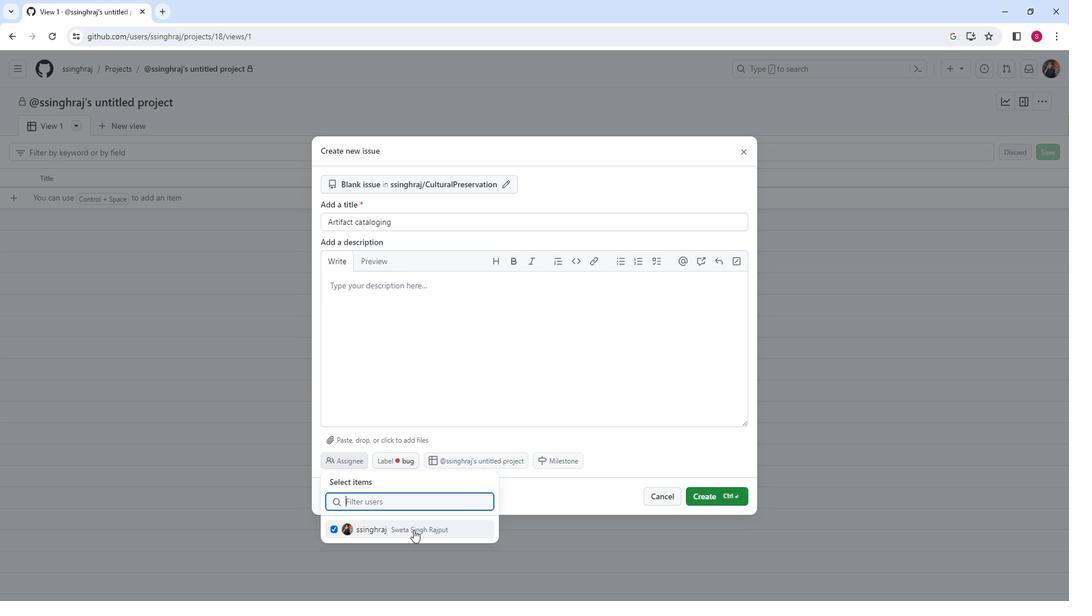 
Action: Mouse moved to (328, 529)
Screenshot: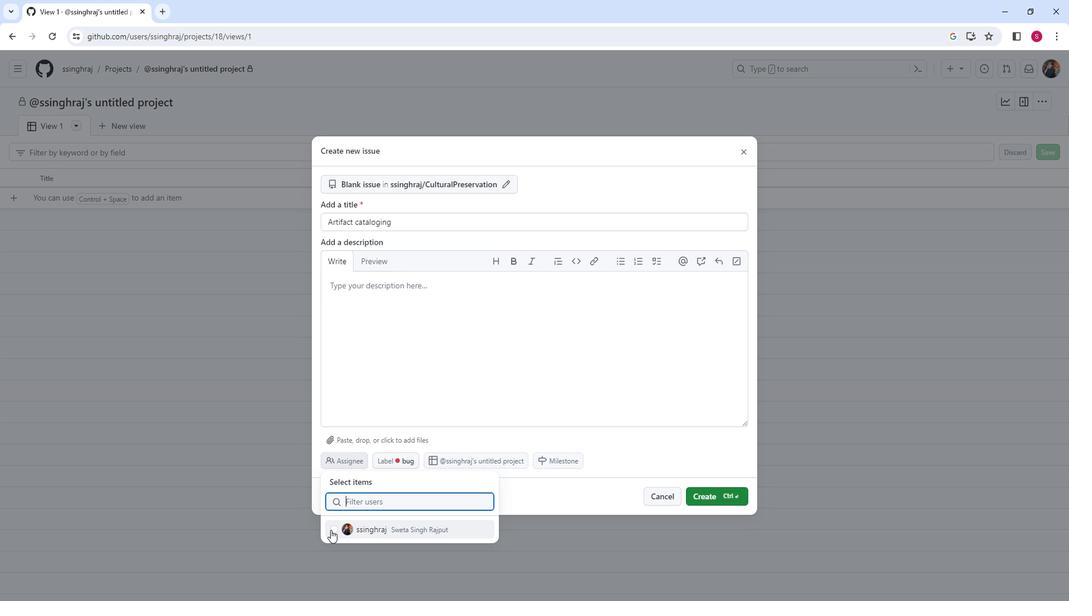 
Action: Mouse pressed left at (328, 529)
Screenshot: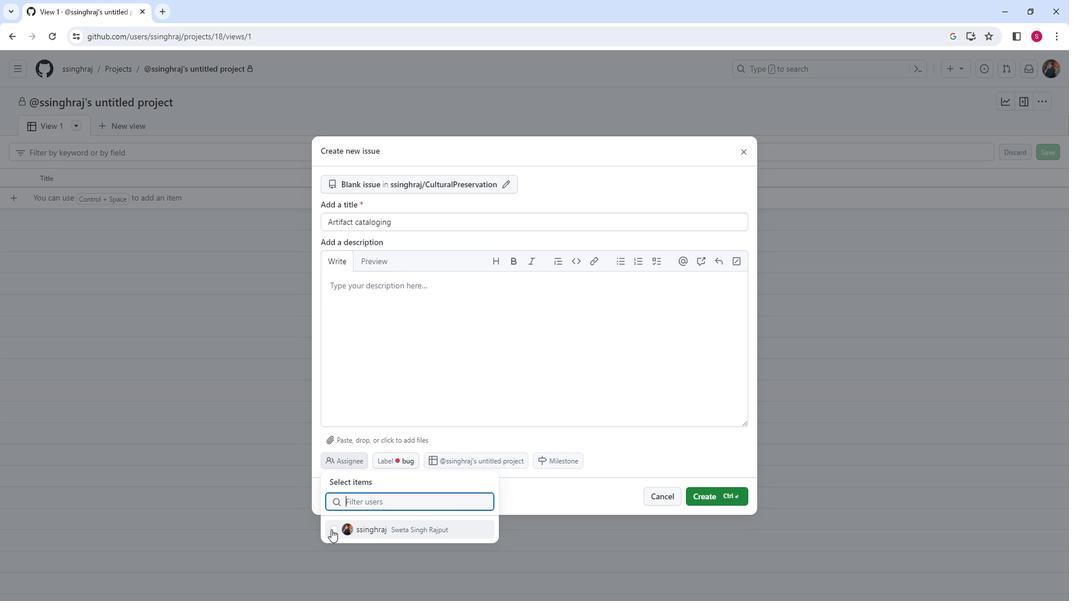
Action: Mouse moved to (631, 495)
Screenshot: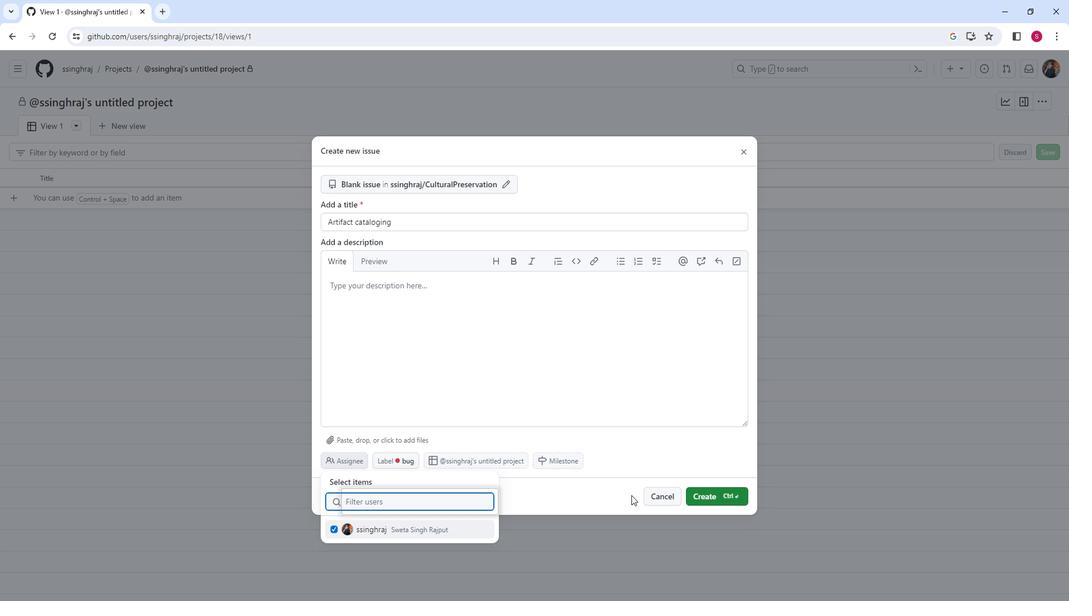 
Action: Mouse pressed left at (631, 495)
Screenshot: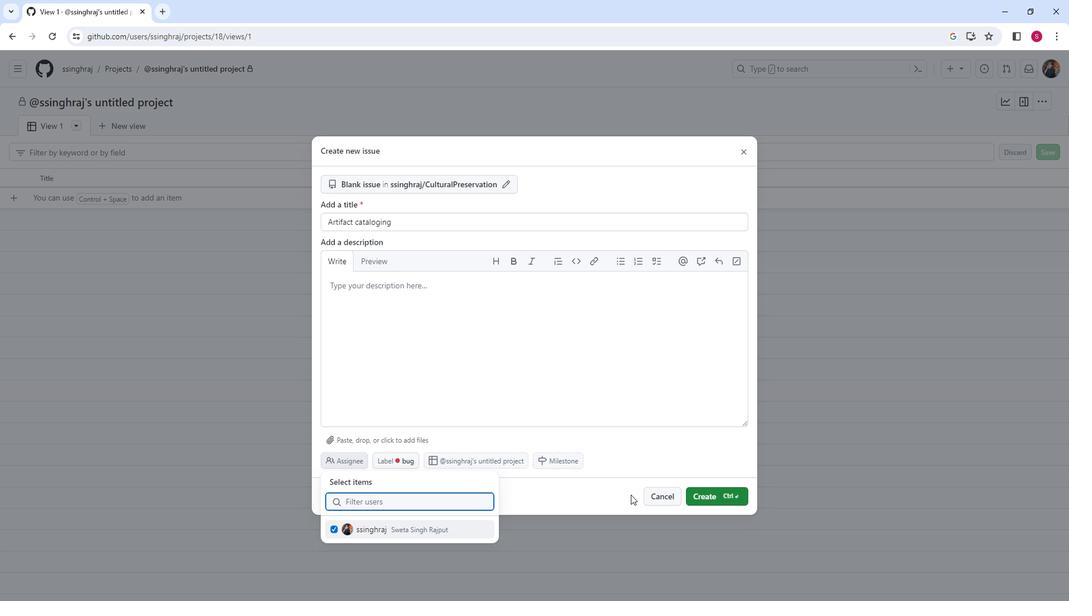 
Action: Mouse moved to (323, 497)
Screenshot: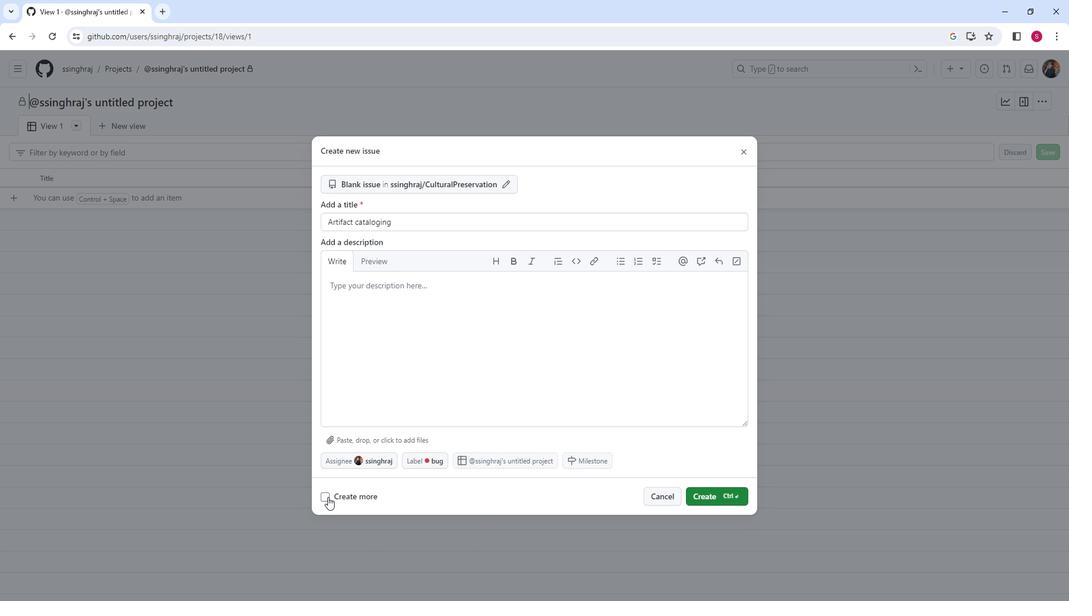 
Action: Mouse pressed left at (323, 497)
Screenshot: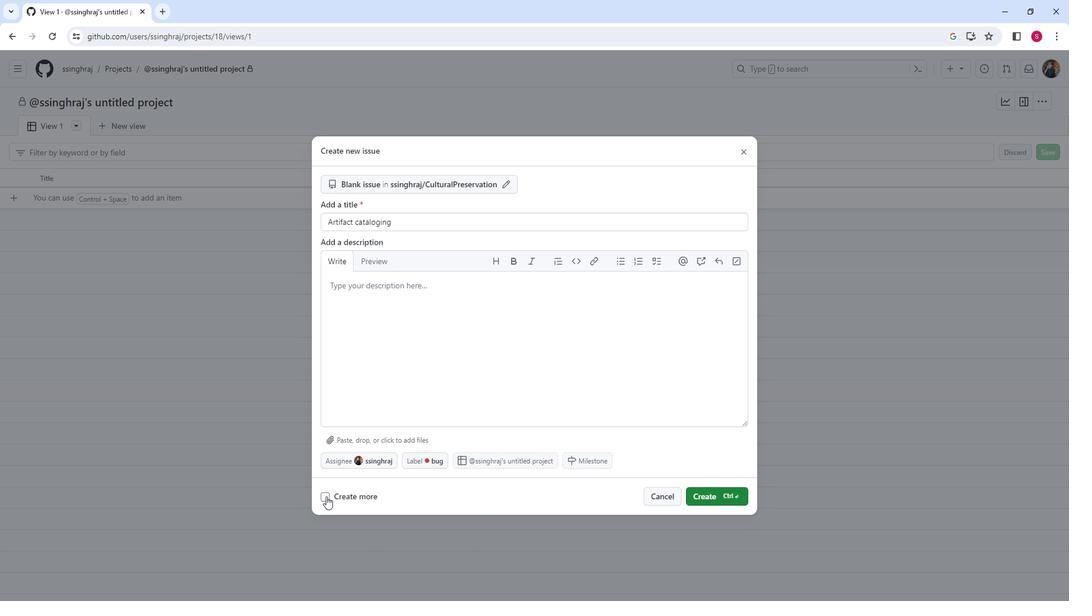 
Action: Mouse moved to (720, 497)
Screenshot: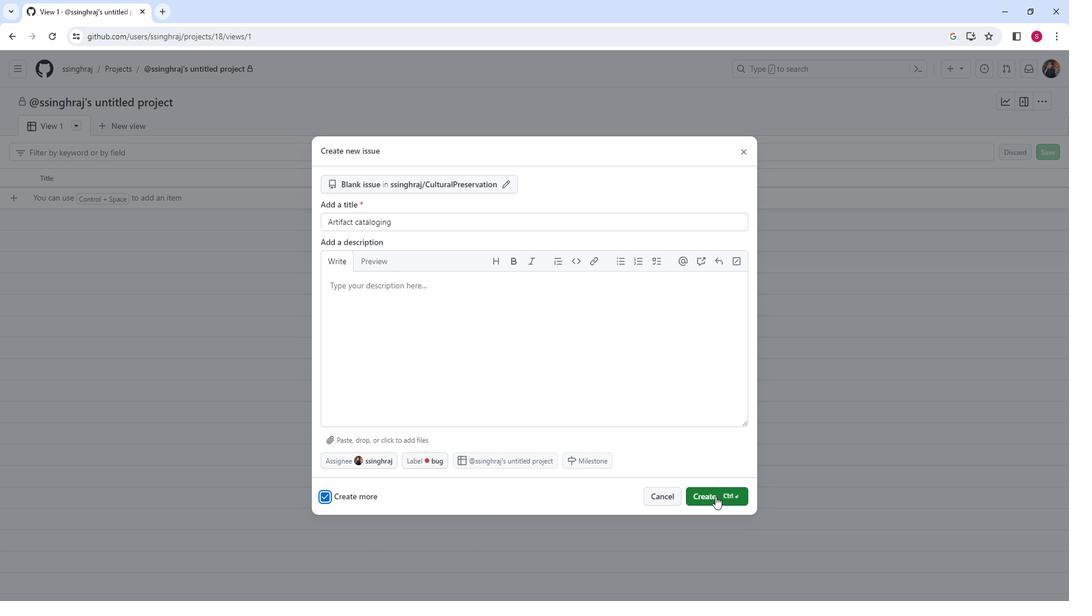 
Action: Mouse pressed left at (720, 497)
Screenshot: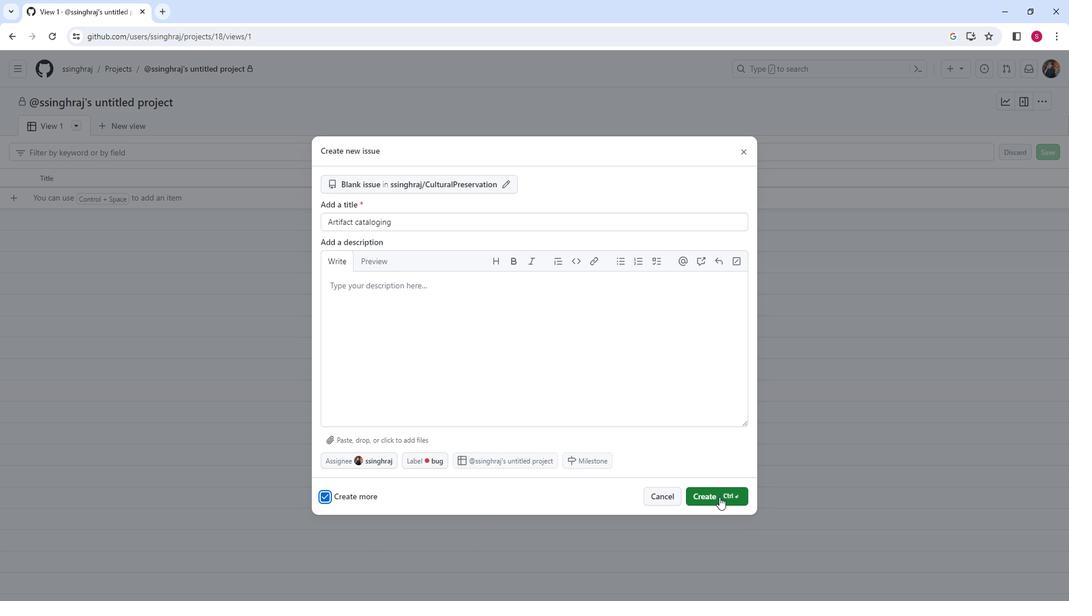 
Action: Mouse moved to (383, 220)
Screenshot: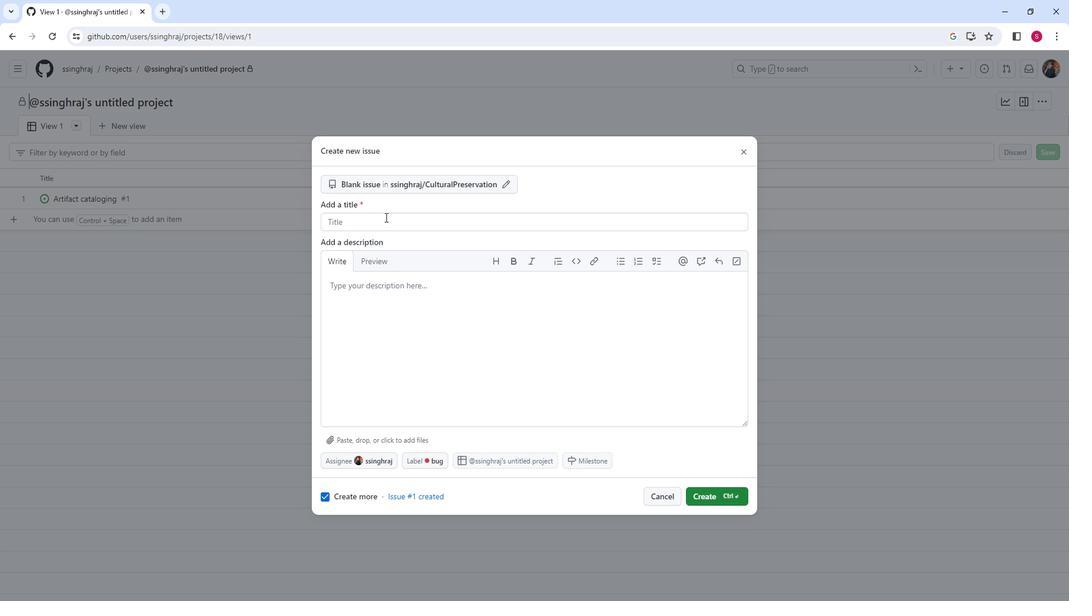
Action: Mouse pressed left at (383, 220)
Screenshot: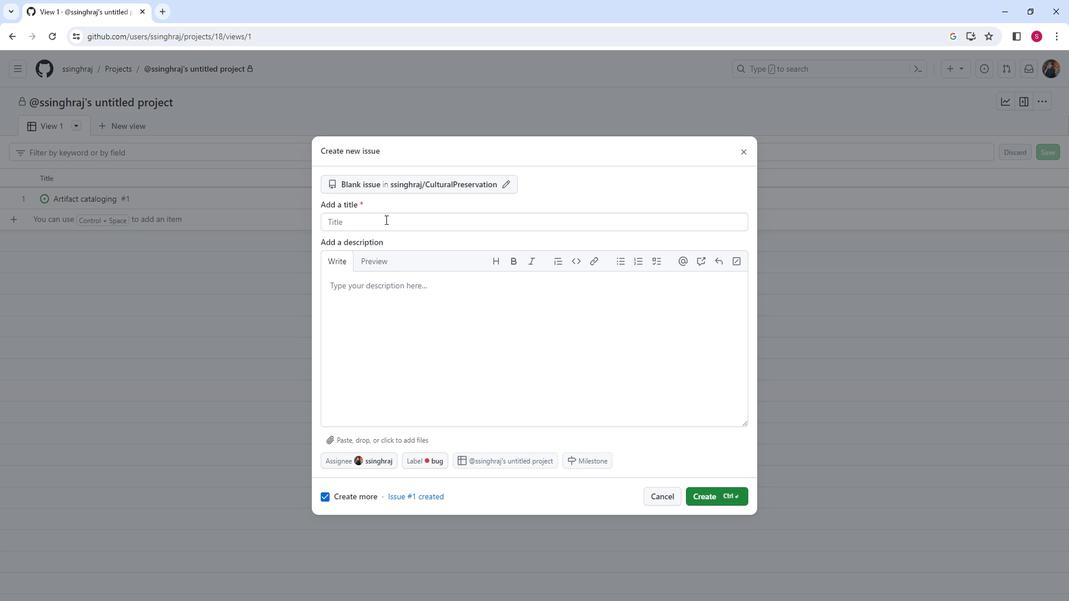 
Action: Key pressed digital<Key.space>archiving
Screenshot: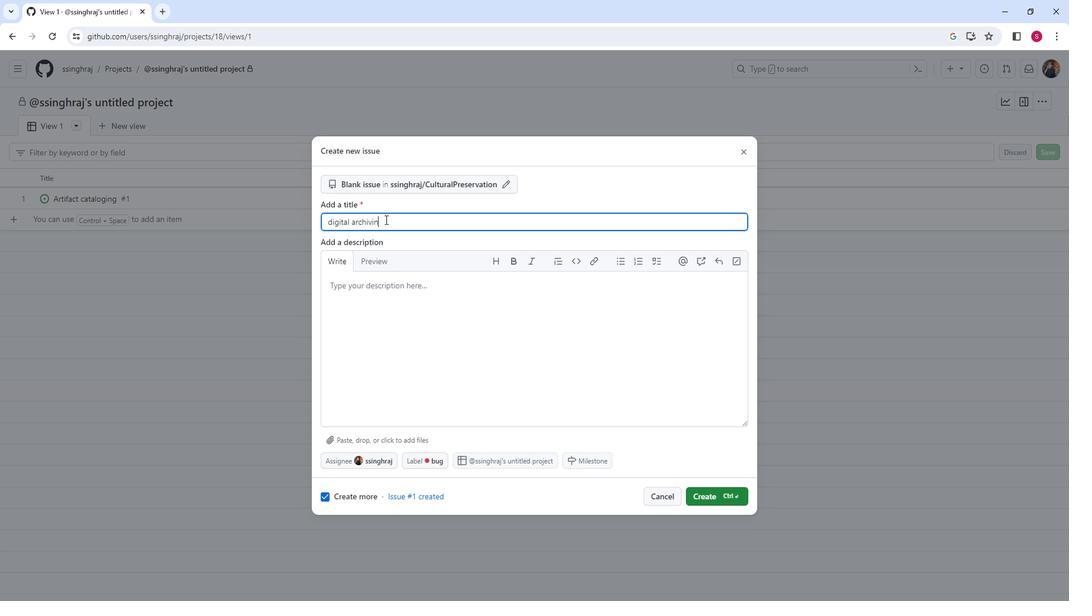 
Action: Mouse pressed left at (383, 220)
Screenshot: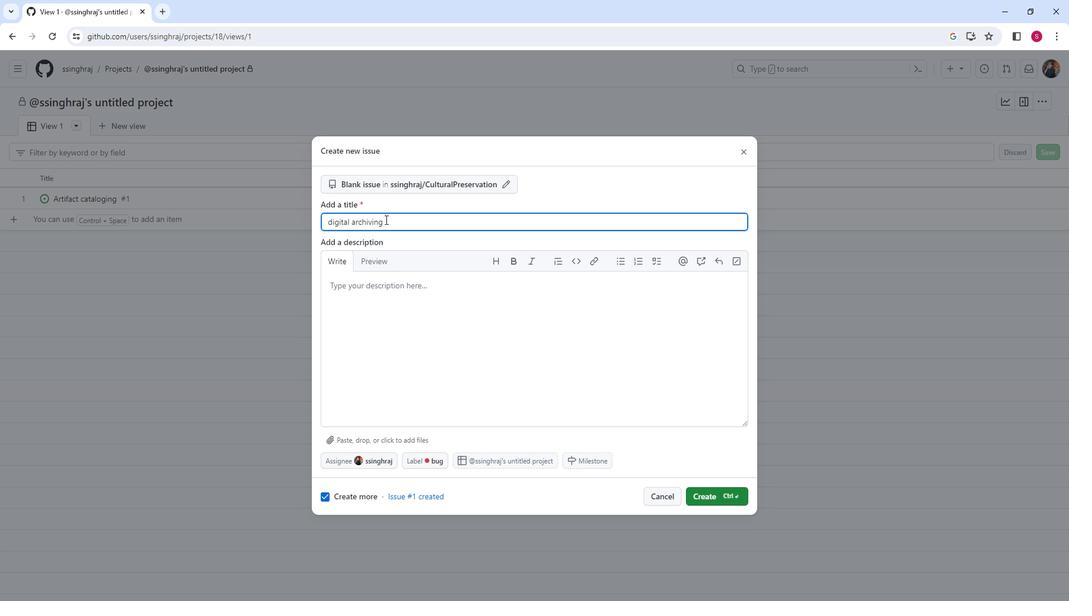 
Action: Mouse moved to (720, 497)
Screenshot: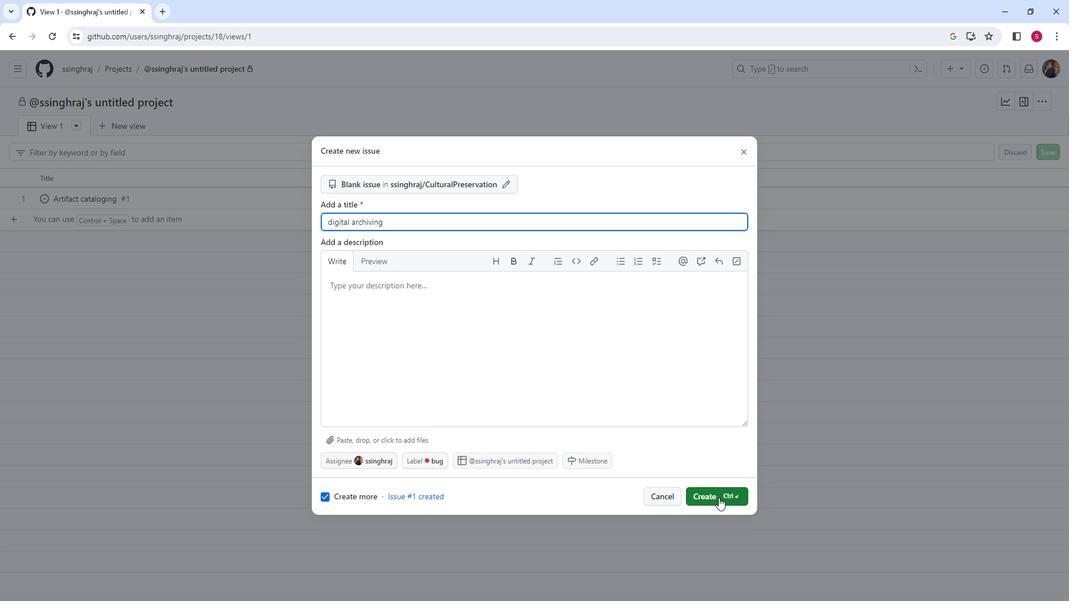 
Action: Mouse pressed left at (720, 497)
Screenshot: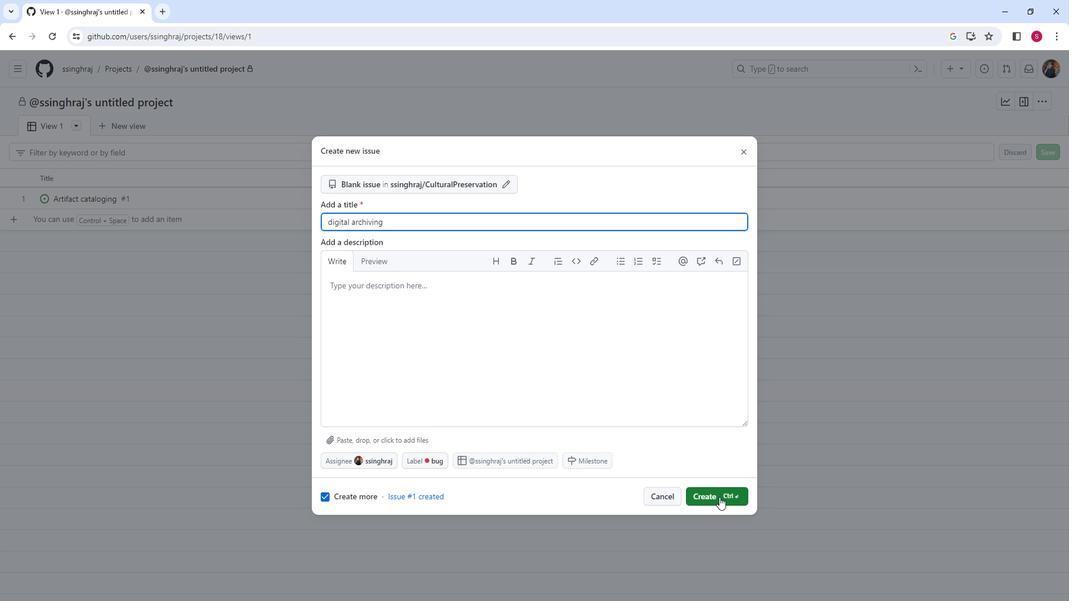 
Action: Mouse moved to (317, 495)
Screenshot: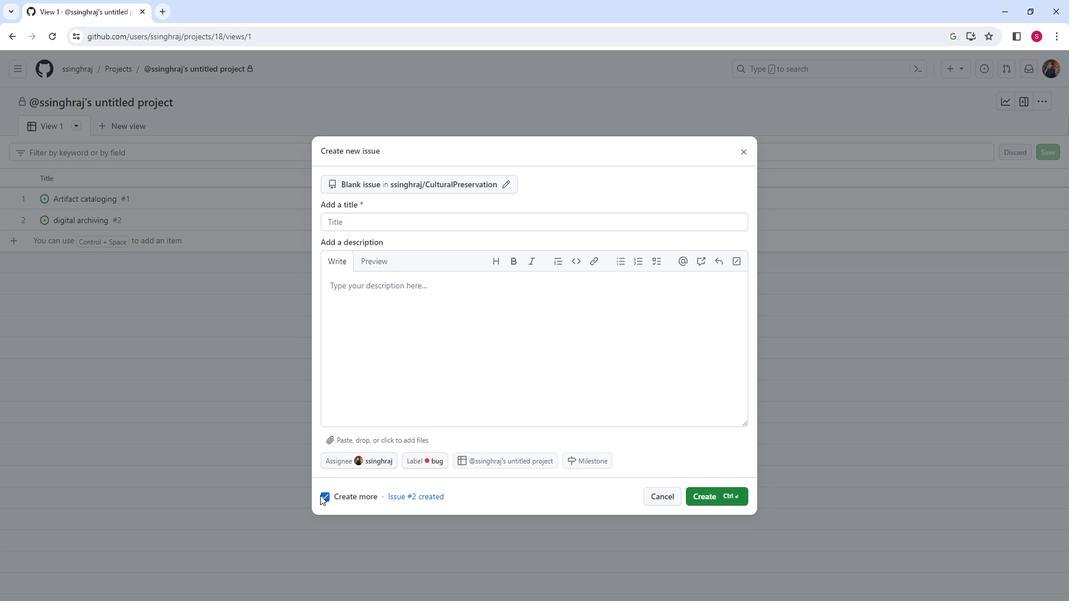 
Action: Mouse pressed left at (317, 495)
Screenshot: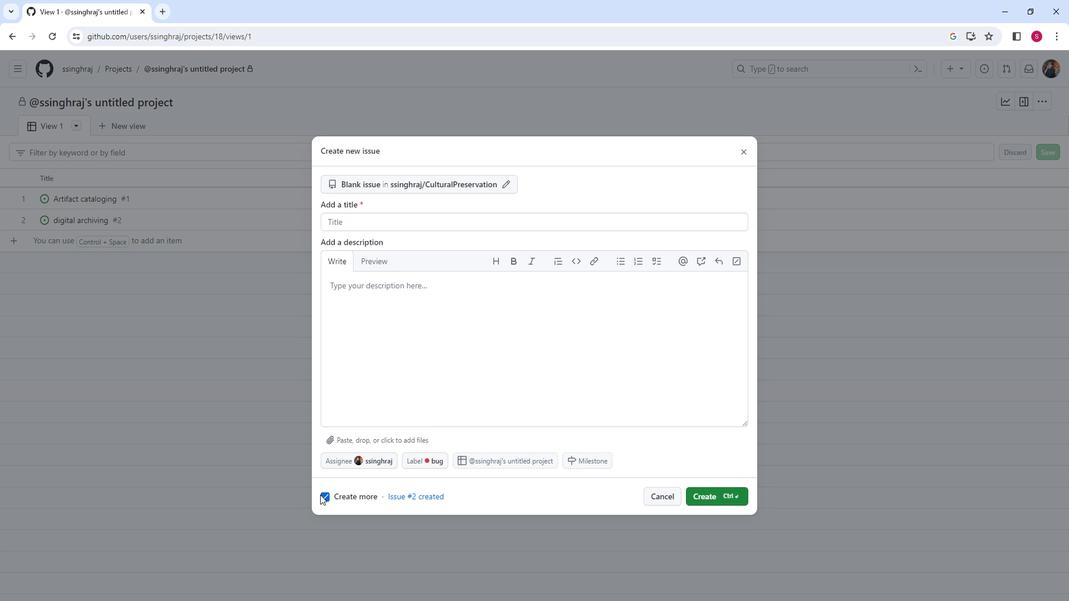 
Action: Mouse moved to (749, 148)
Screenshot: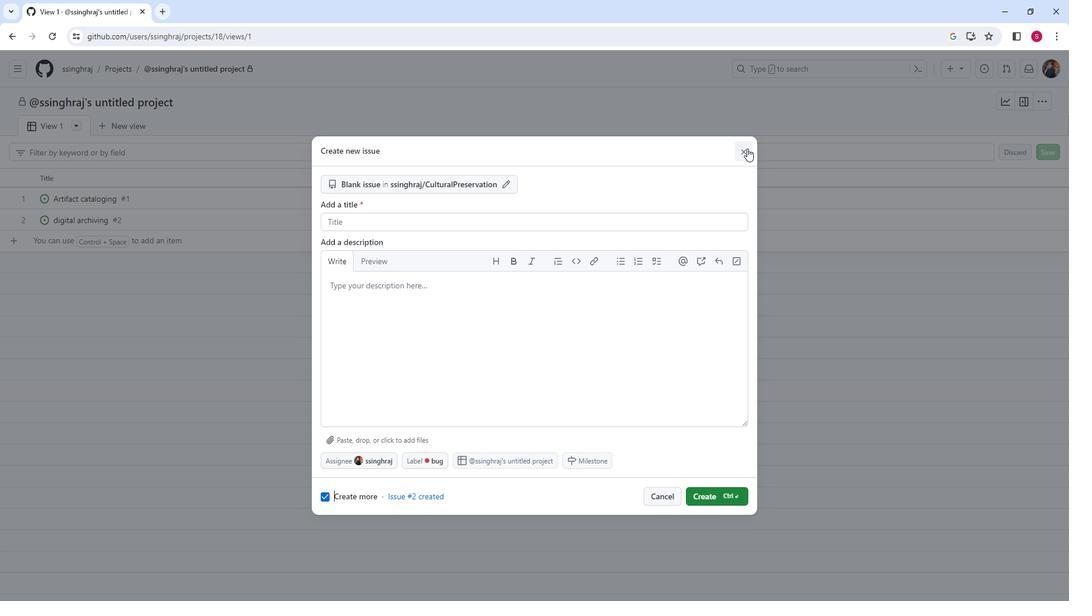 
Action: Mouse pressed left at (749, 148)
Screenshot: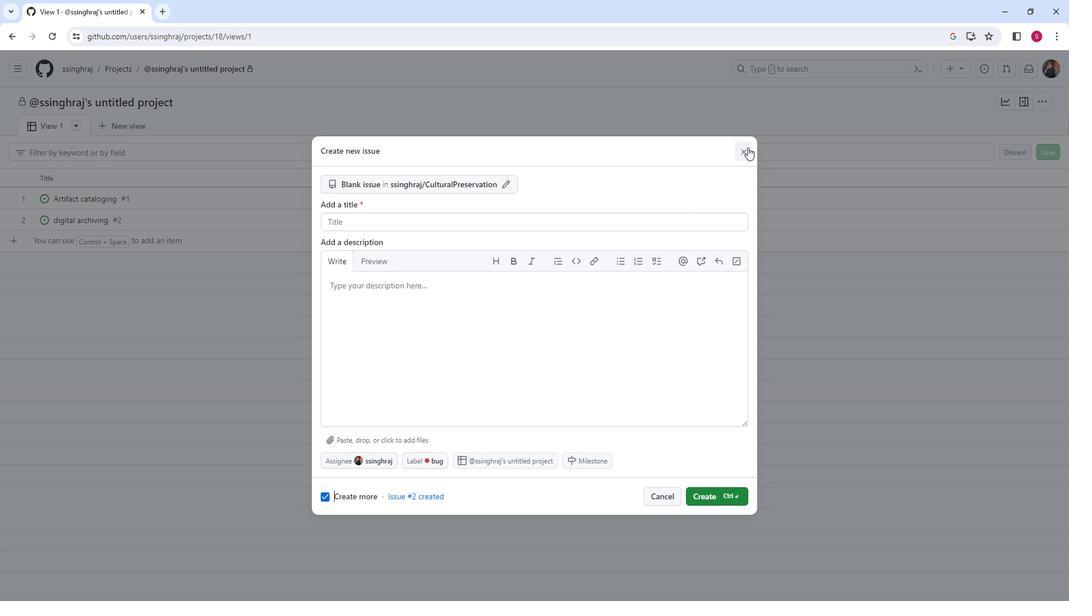 
Action: Mouse moved to (40, 125)
Screenshot: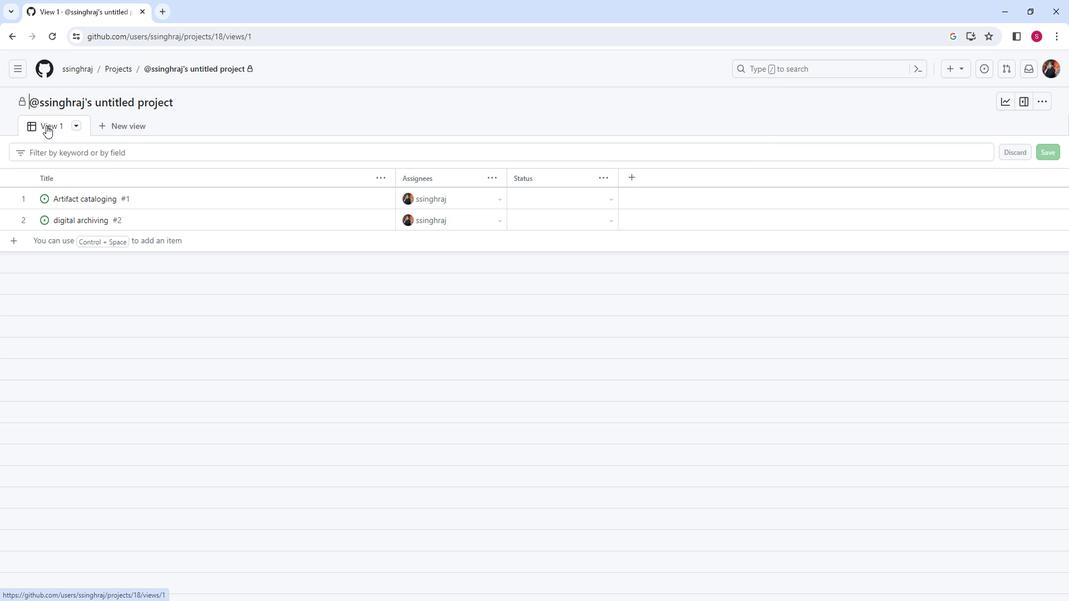 
Action: Mouse pressed left at (40, 125)
Screenshot: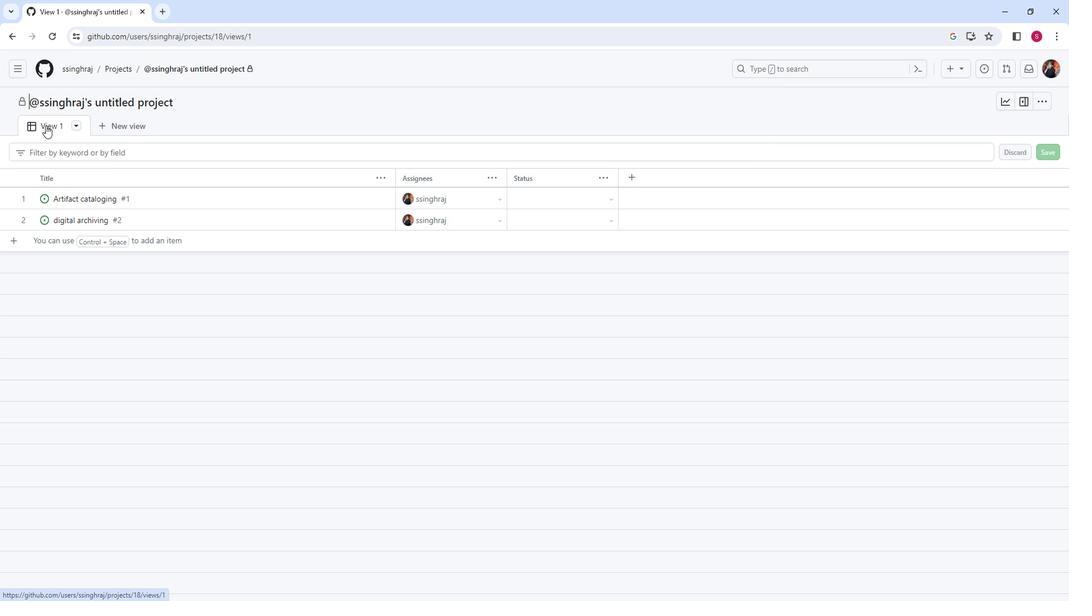 
Action: Mouse moved to (27, 126)
Screenshot: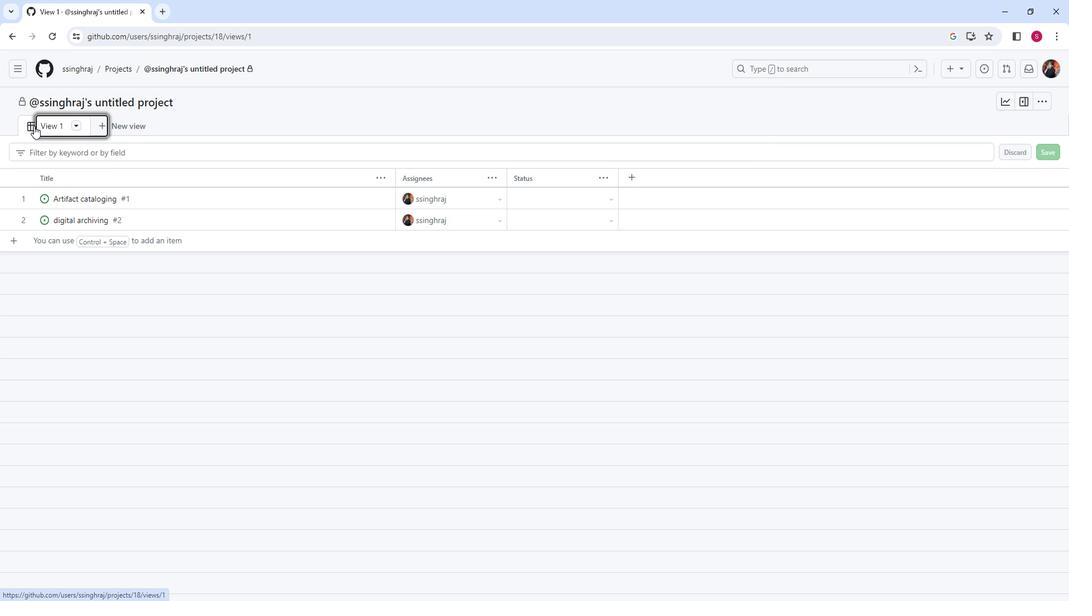 
Action: Mouse pressed left at (27, 126)
Screenshot: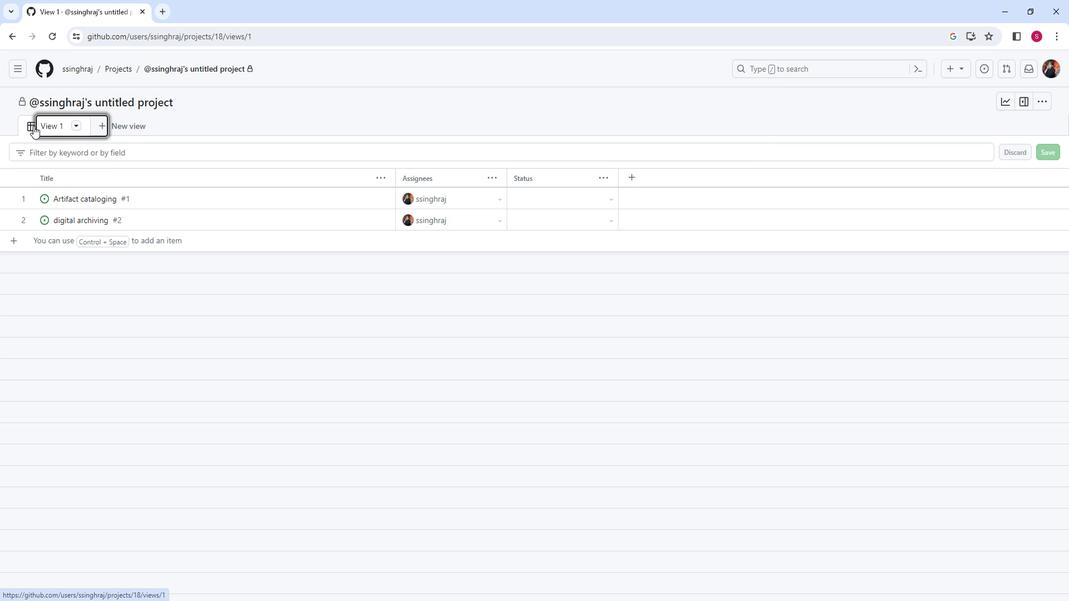 
Action: Mouse moved to (30, 125)
Screenshot: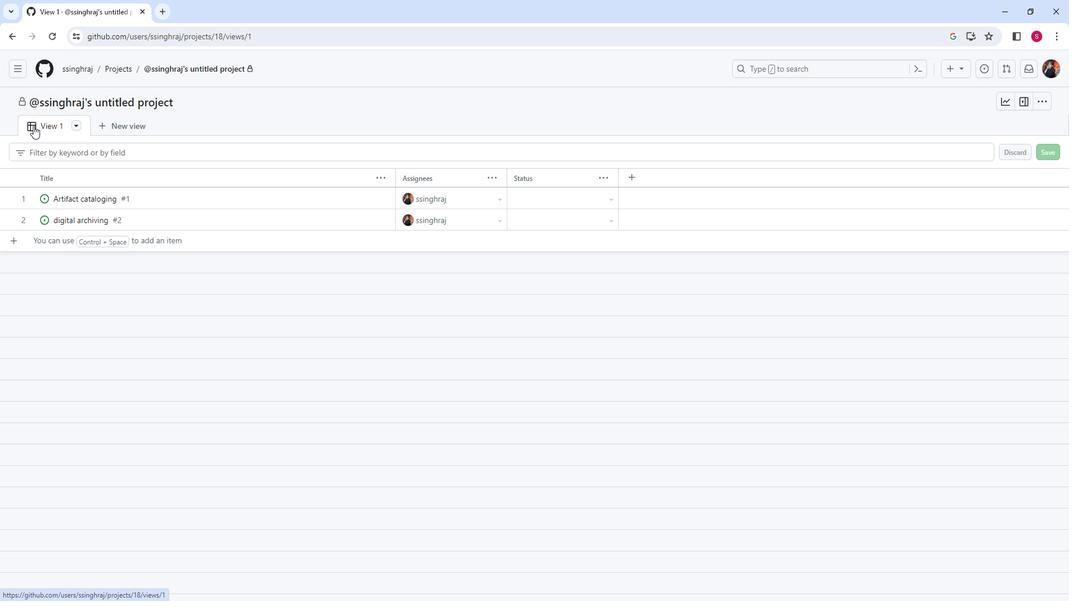 
Action: Mouse pressed left at (30, 125)
Screenshot: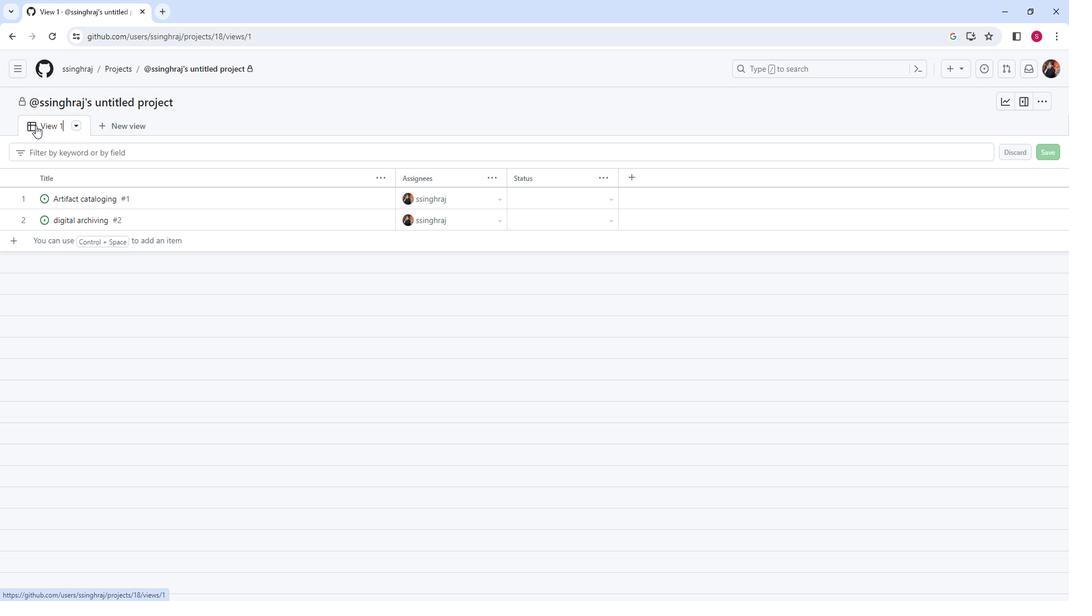 
Action: Mouse moved to (39, 123)
Screenshot: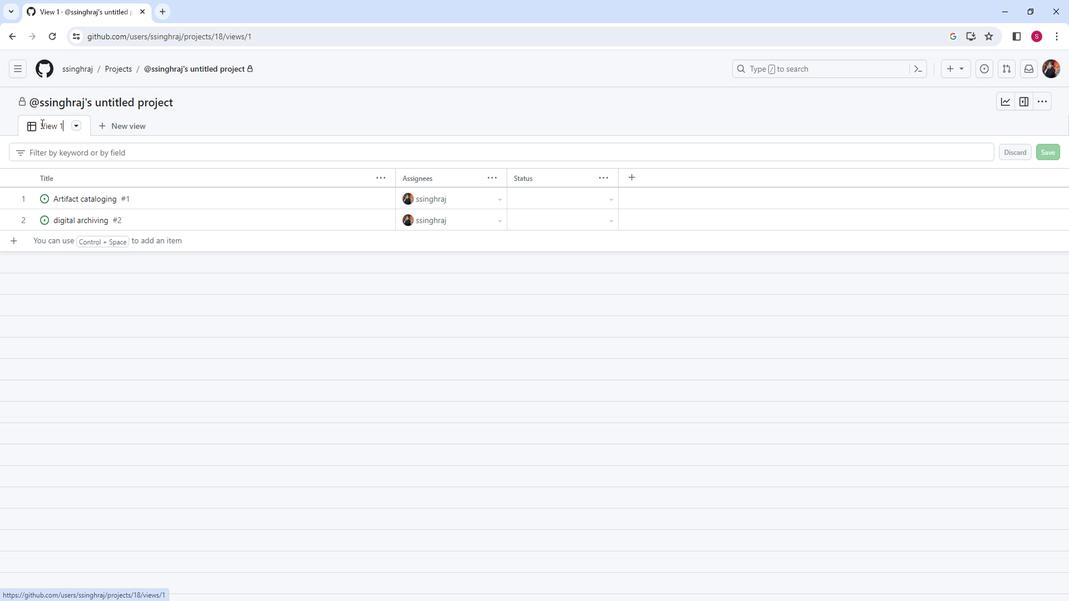 
Action: Mouse pressed left at (39, 123)
Screenshot: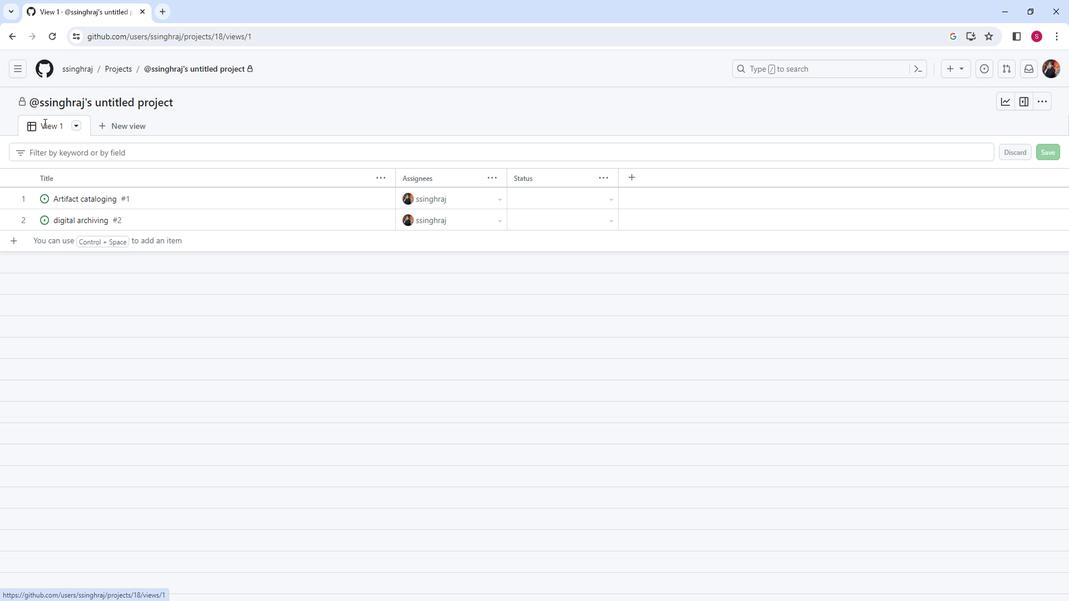 
Action: Mouse moved to (70, 128)
Screenshot: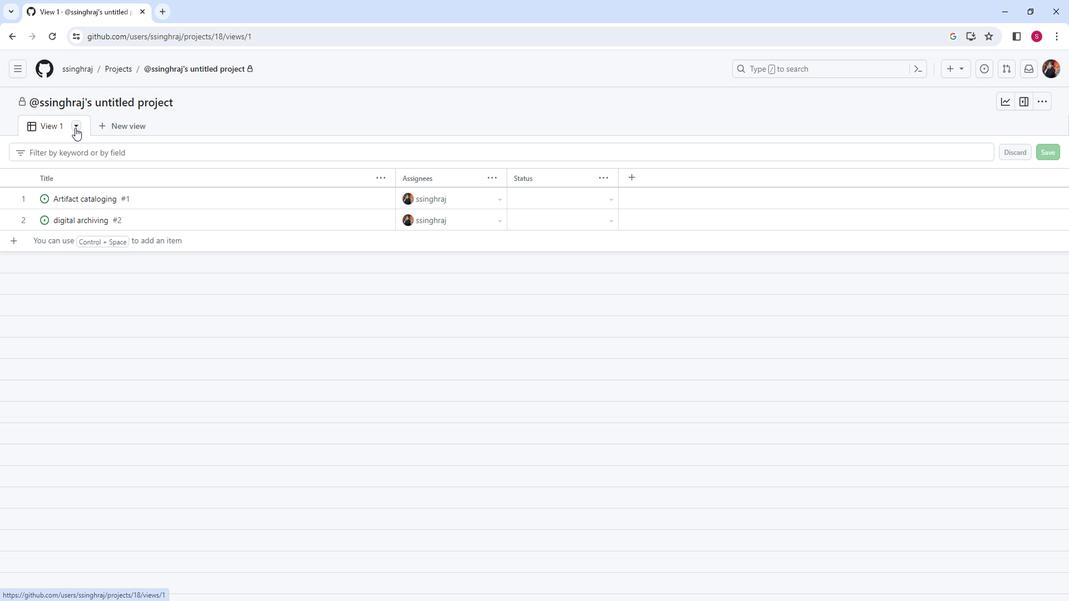 
Action: Mouse pressed left at (70, 128)
Screenshot: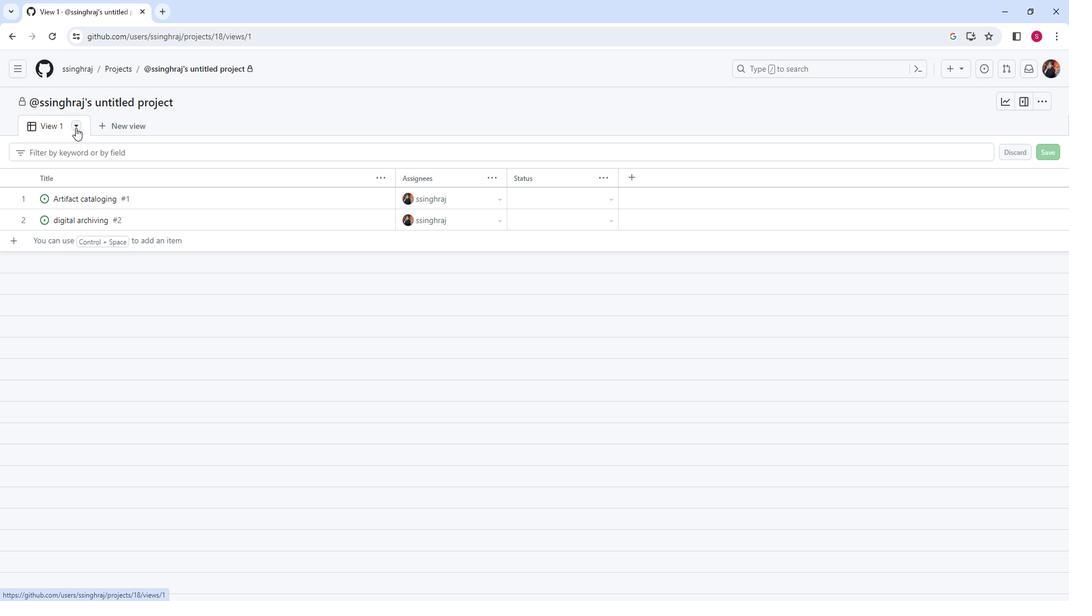 
Action: Mouse moved to (146, 164)
Screenshot: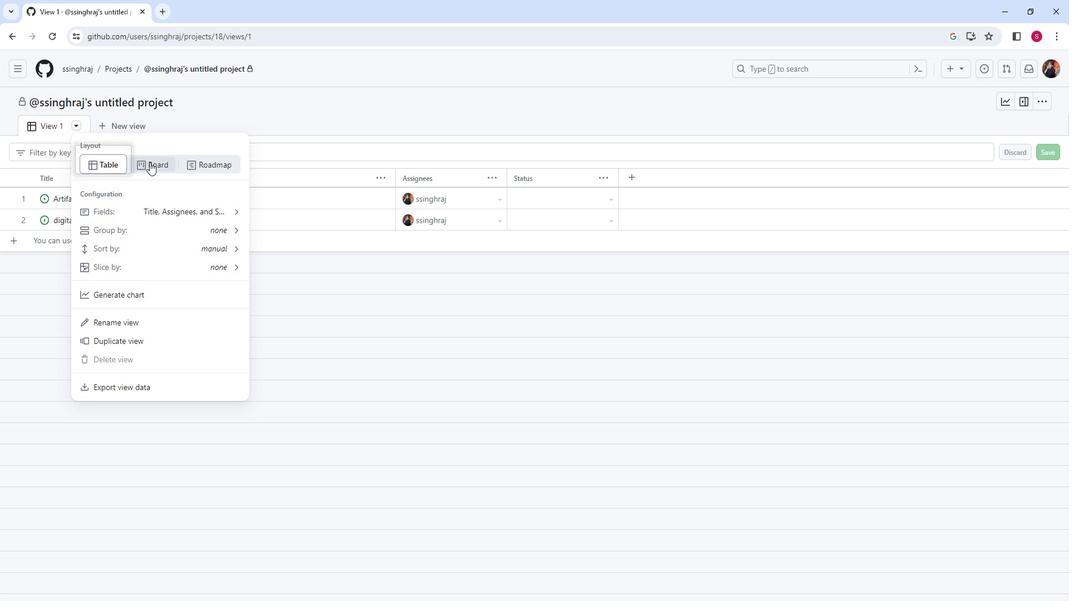 
Action: Mouse pressed left at (146, 164)
Screenshot: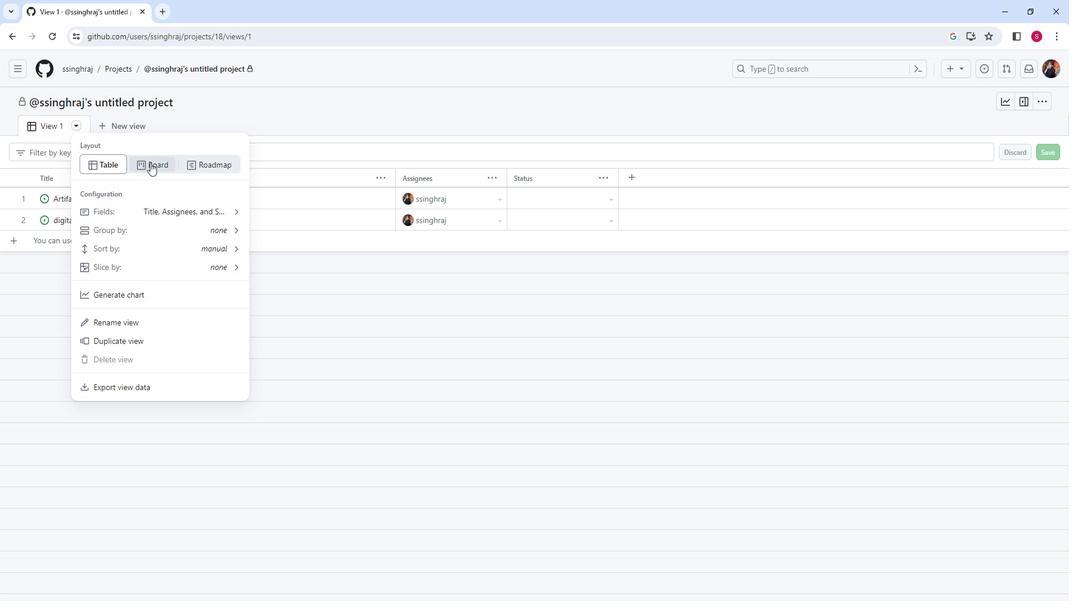 
Action: Mouse moved to (329, 206)
Screenshot: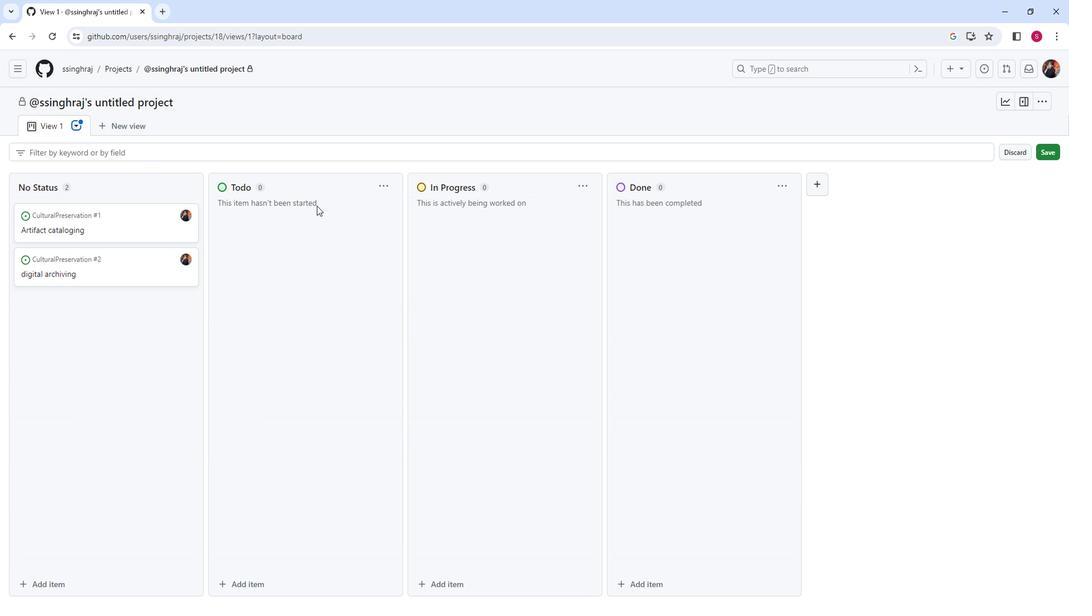 
Action: Mouse pressed left at (329, 206)
Screenshot: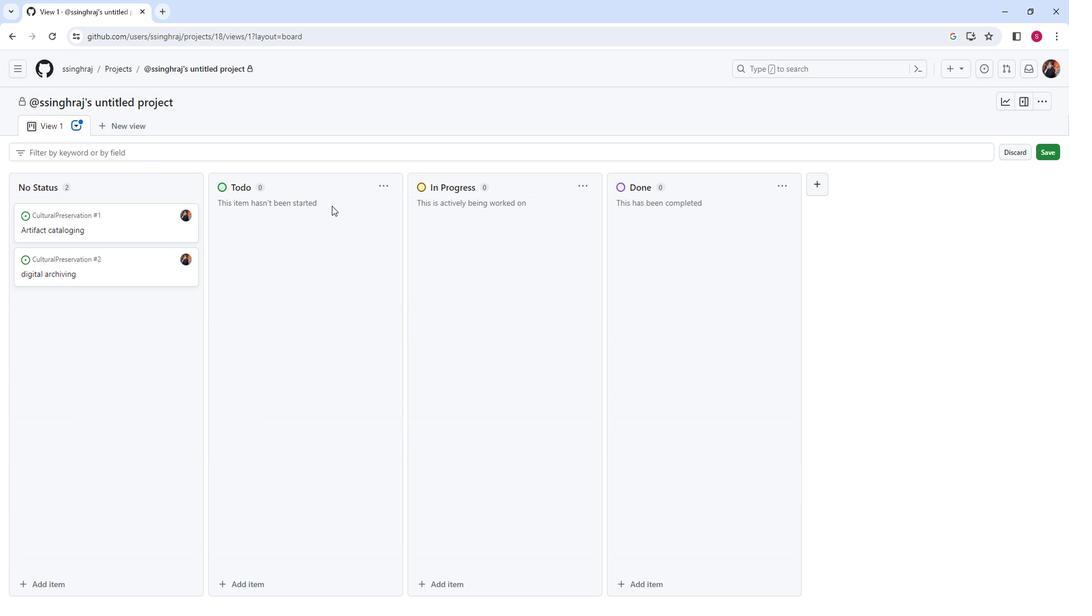 
Action: Mouse moved to (84, 271)
Screenshot: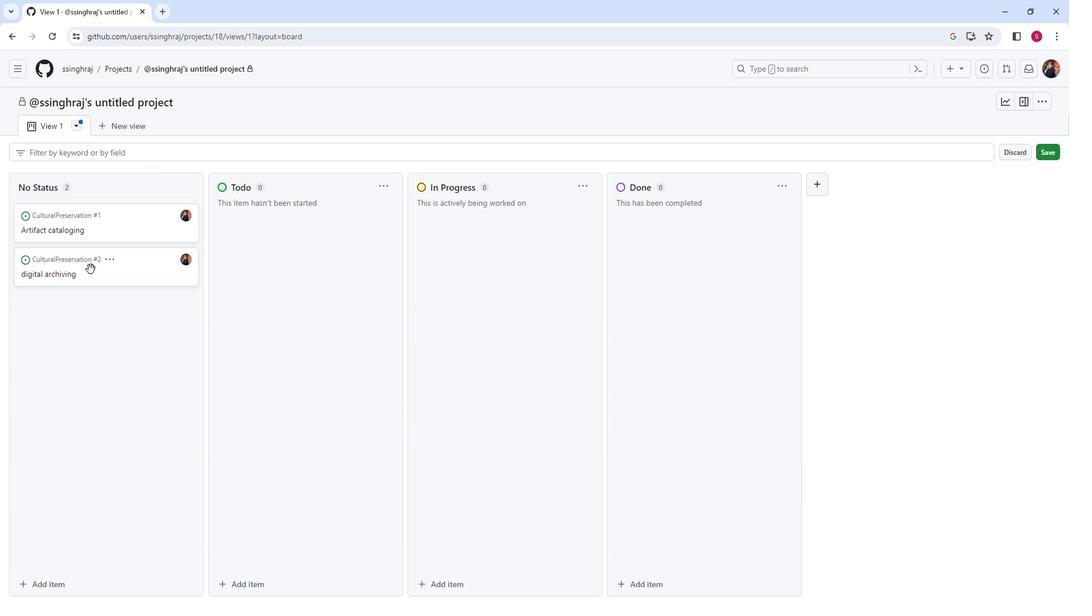 
Action: Mouse pressed left at (84, 271)
Screenshot: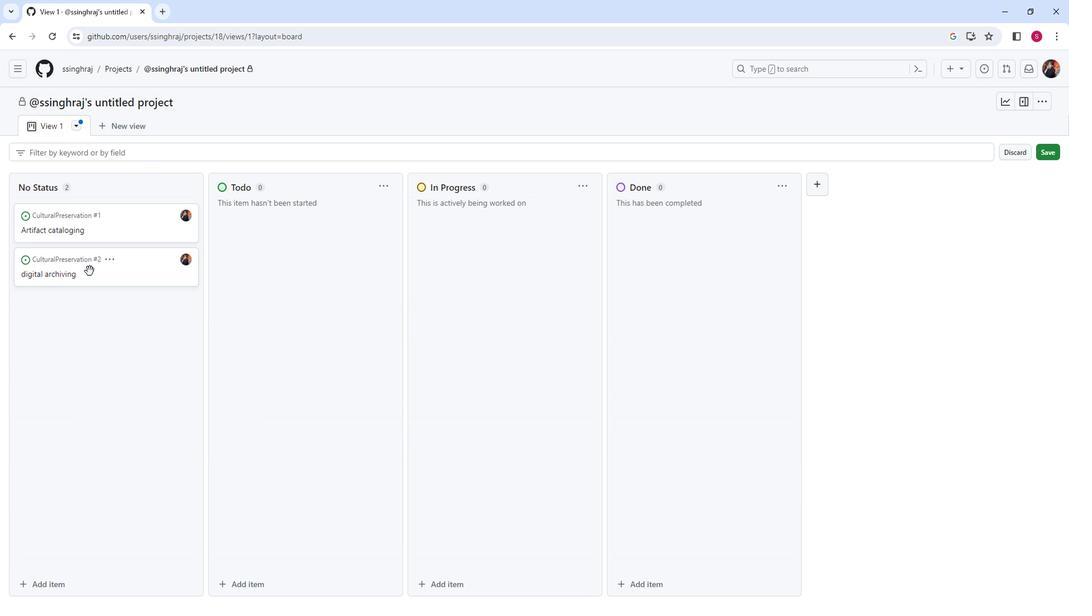 
Action: Mouse moved to (287, 241)
Screenshot: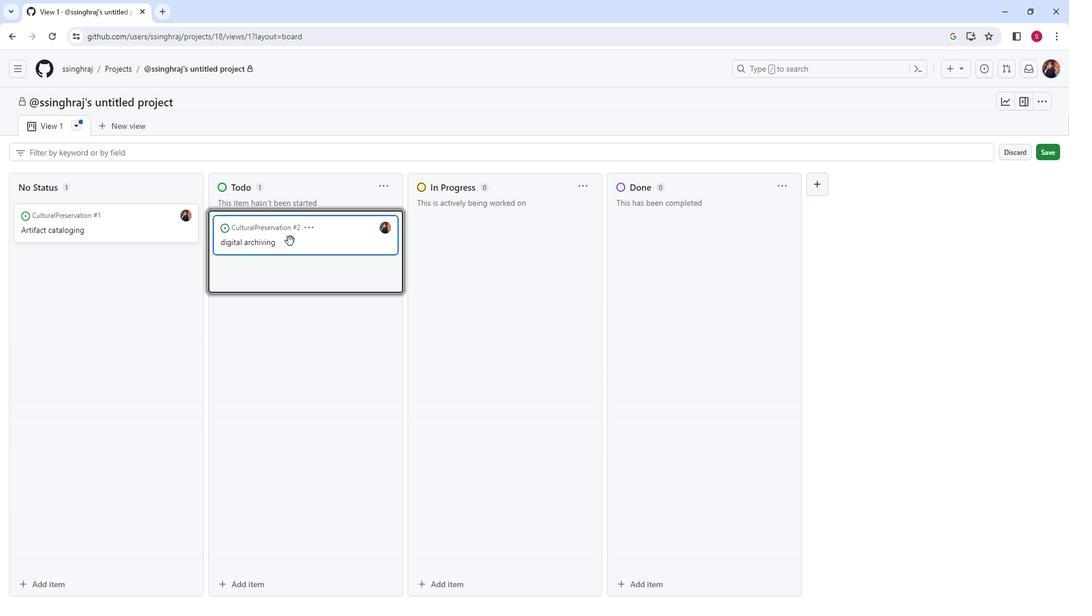 
Action: Mouse pressed left at (287, 241)
Screenshot: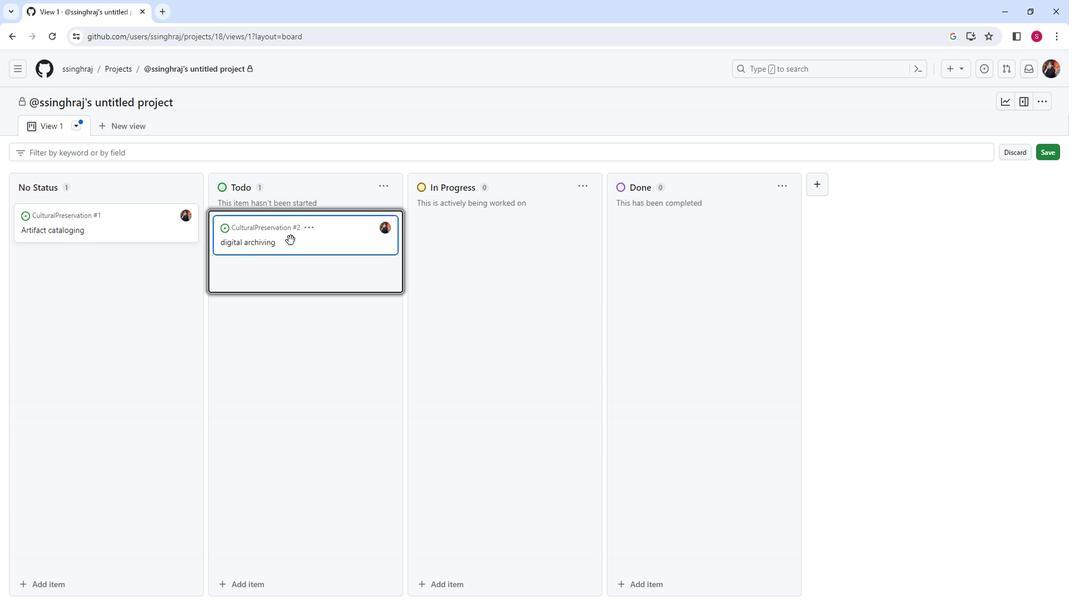 
Action: Mouse moved to (497, 254)
Screenshot: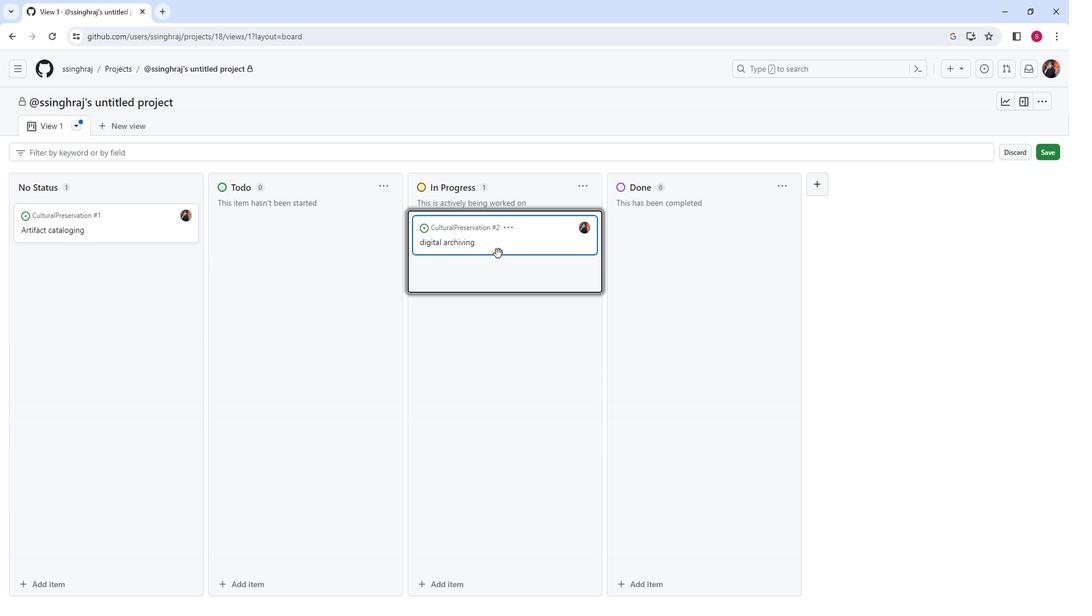 
Action: Mouse pressed left at (497, 254)
Screenshot: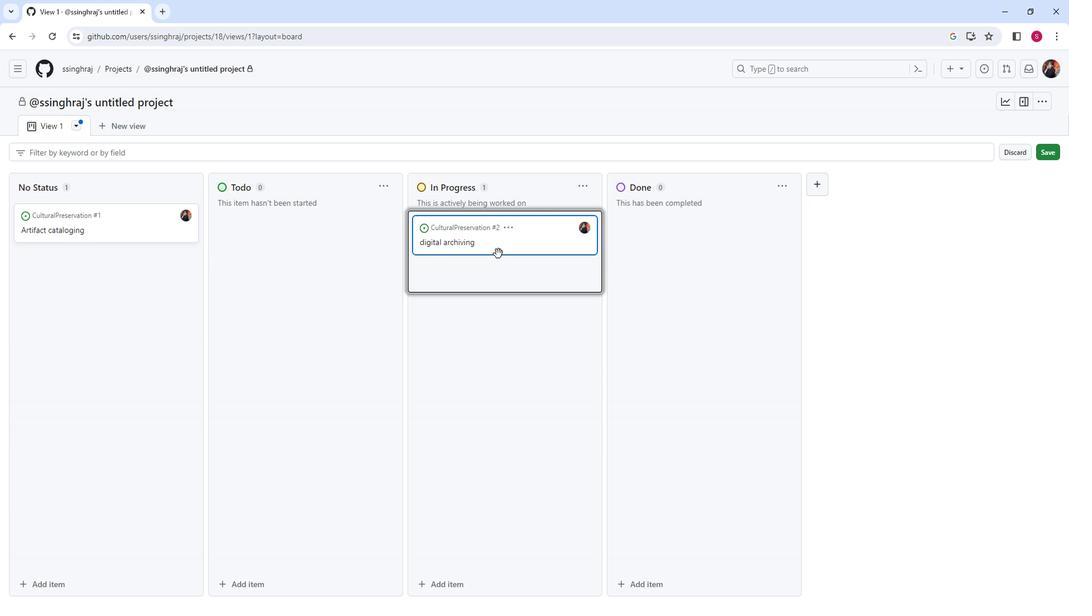 
Action: Mouse moved to (645, 270)
Screenshot: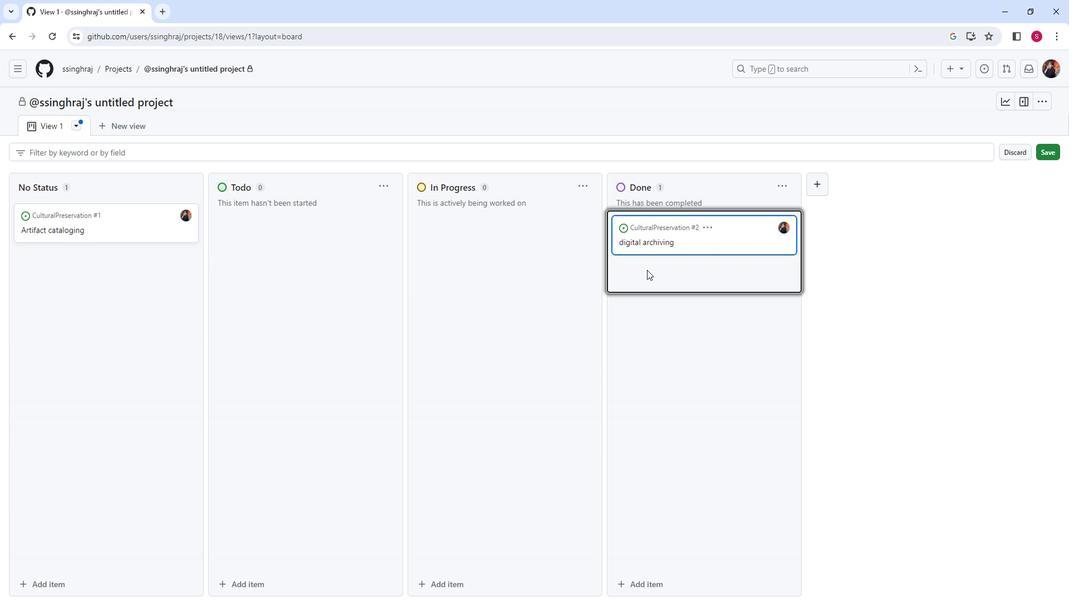 
